 Task: Look for space in Cobija, Bolivia from 5th June, 2023 to 16th June, 2023 for 2 adults in price range Rs.14000 to Rs.18000. Place can be entire place with 1  bedroom having 1 bed and 1 bathroom. Property type can be house, flat, guest house, hotel. Amenities needed are: wifi. Booking option can be shelf check-in. Required host language is English.
Action: Mouse moved to (609, 88)
Screenshot: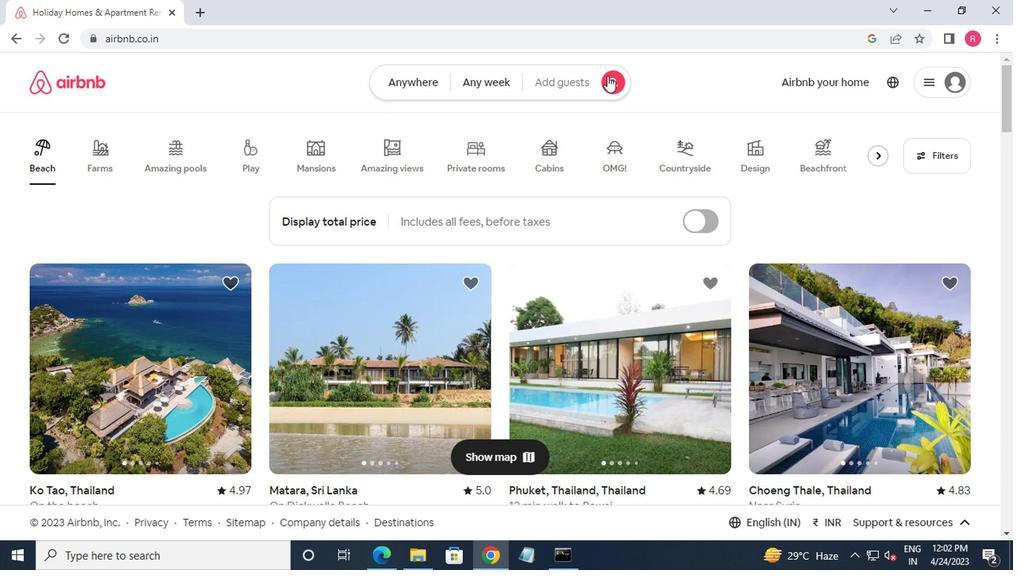 
Action: Mouse pressed left at (609, 88)
Screenshot: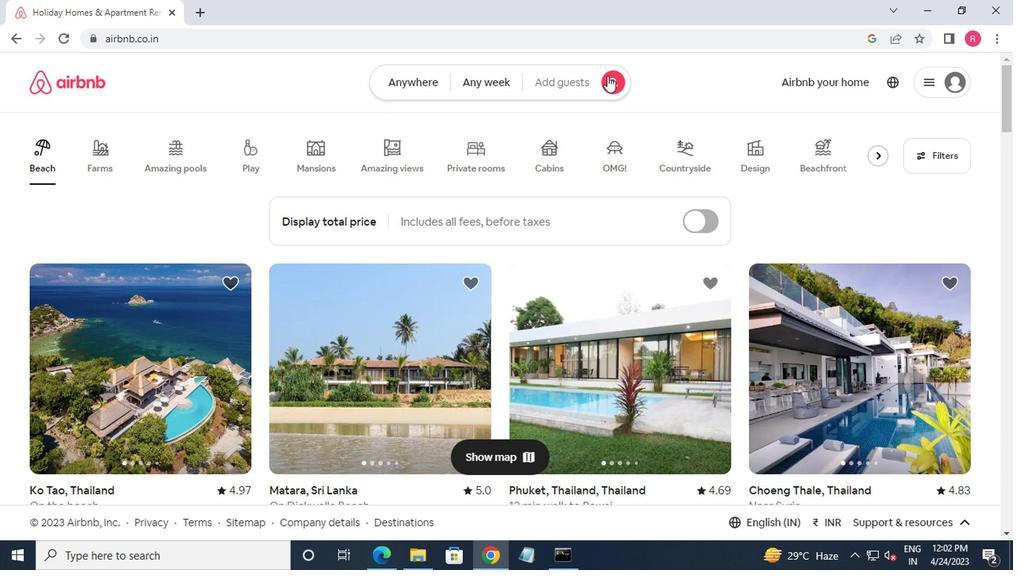 
Action: Mouse moved to (317, 145)
Screenshot: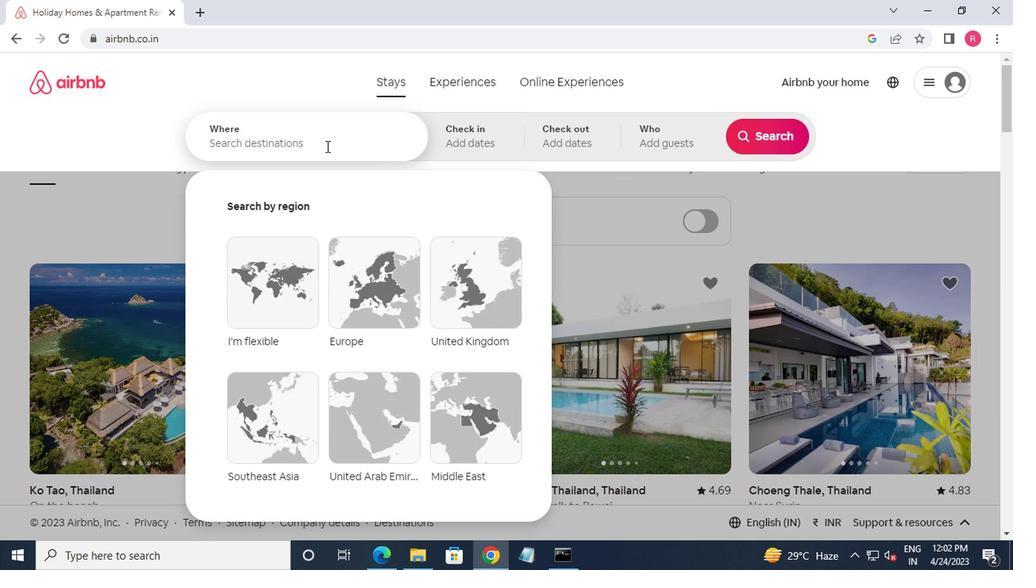 
Action: Mouse pressed left at (317, 145)
Screenshot: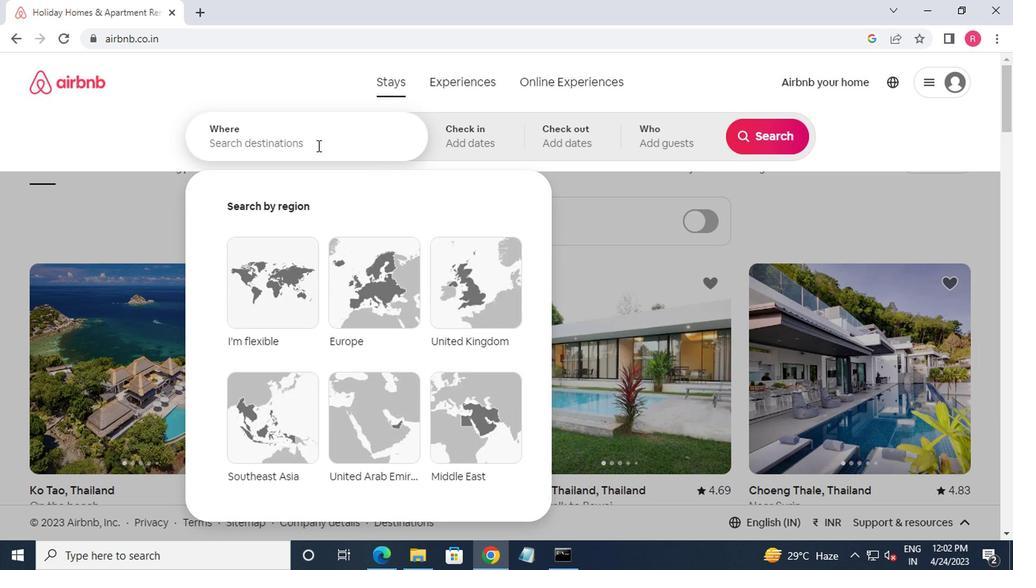 
Action: Mouse moved to (241, 195)
Screenshot: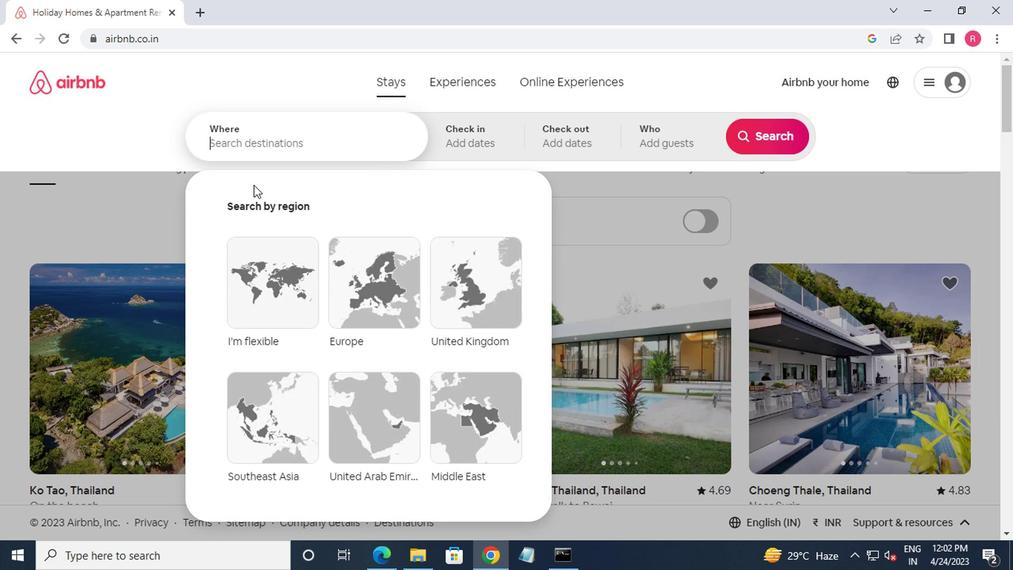 
Action: Key pressed cobija
Screenshot: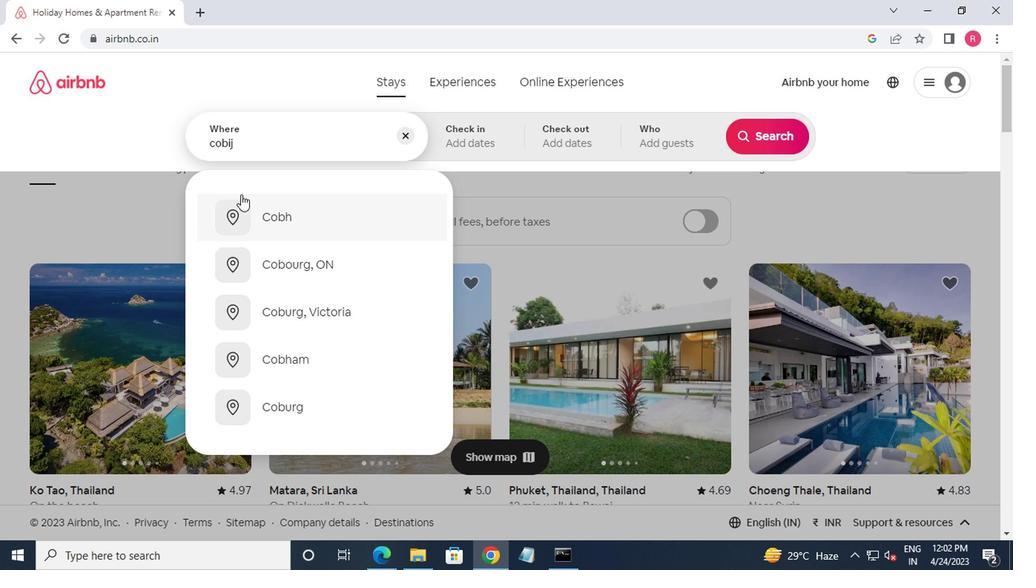 
Action: Mouse moved to (287, 215)
Screenshot: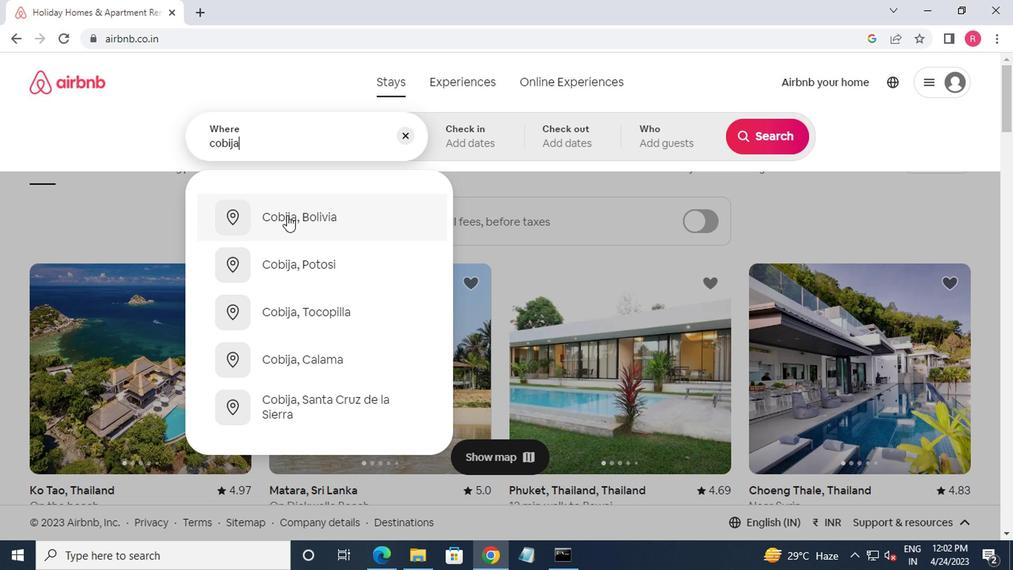 
Action: Mouse pressed left at (287, 215)
Screenshot: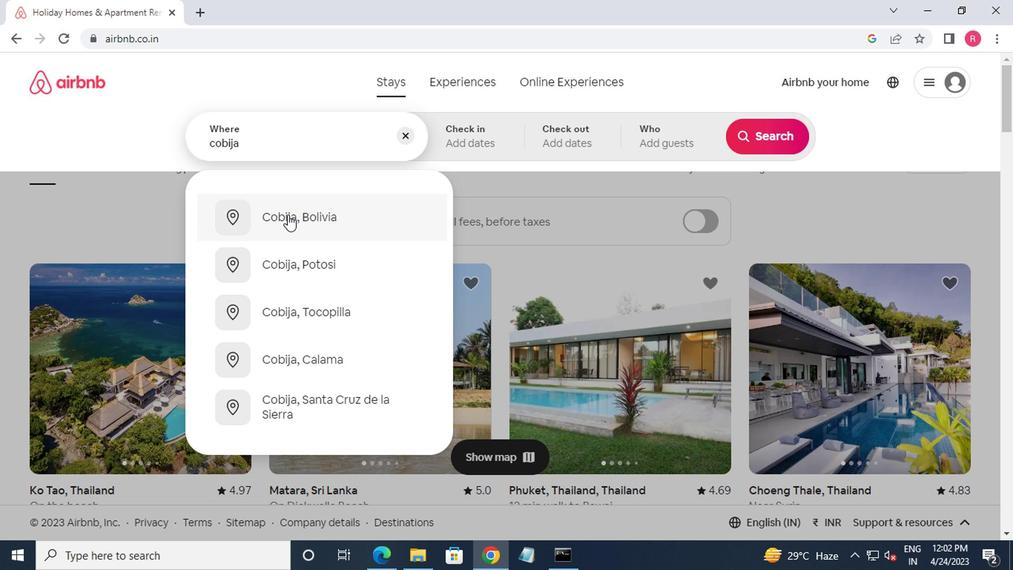 
Action: Mouse moved to (758, 255)
Screenshot: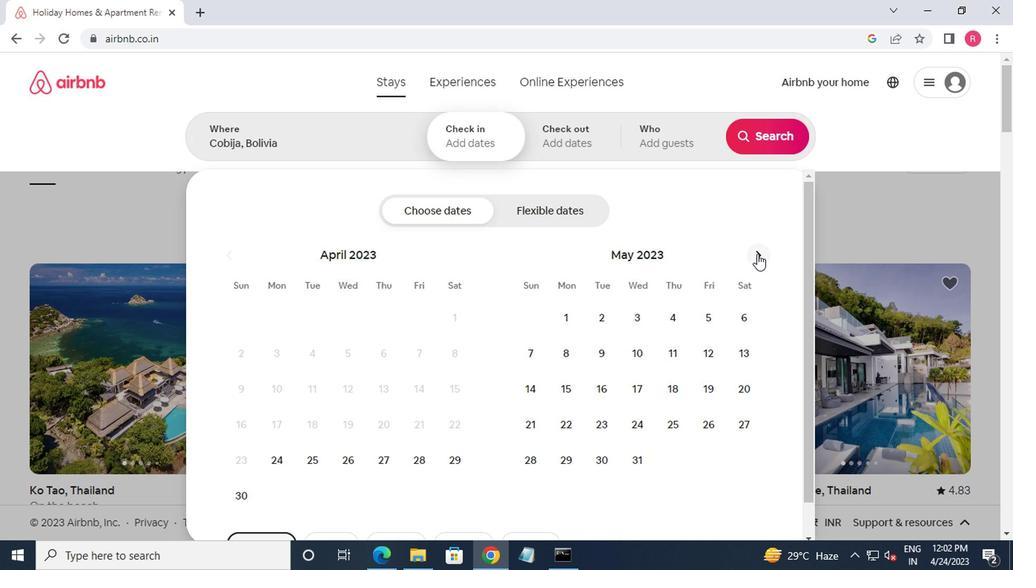 
Action: Mouse pressed left at (758, 255)
Screenshot: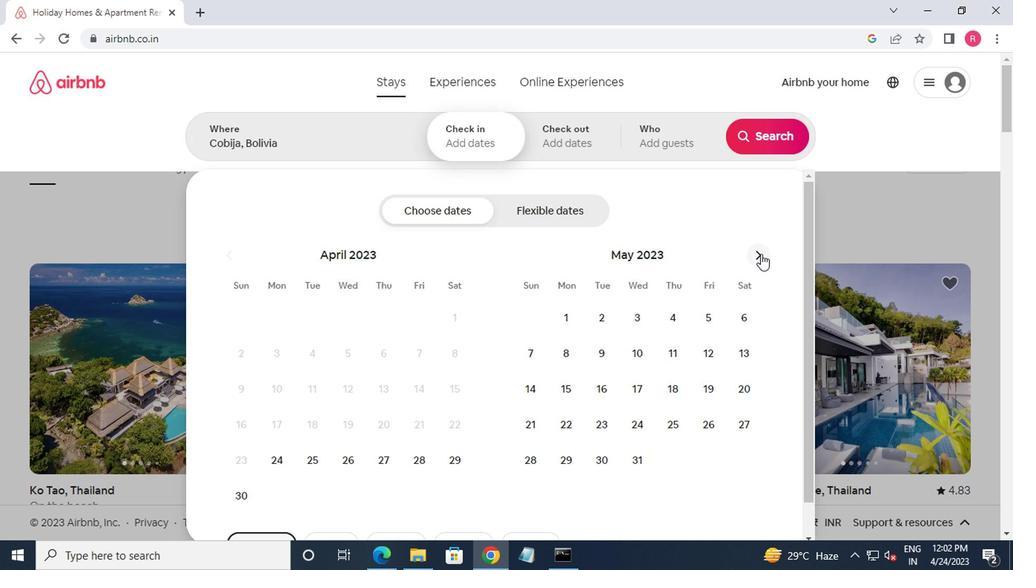 
Action: Mouse moved to (571, 369)
Screenshot: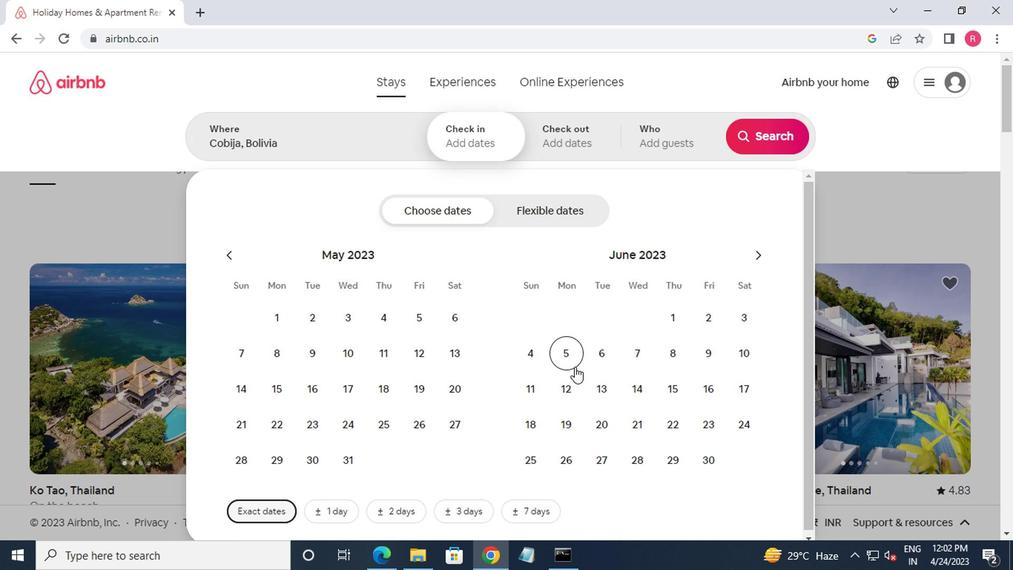 
Action: Mouse pressed left at (571, 369)
Screenshot: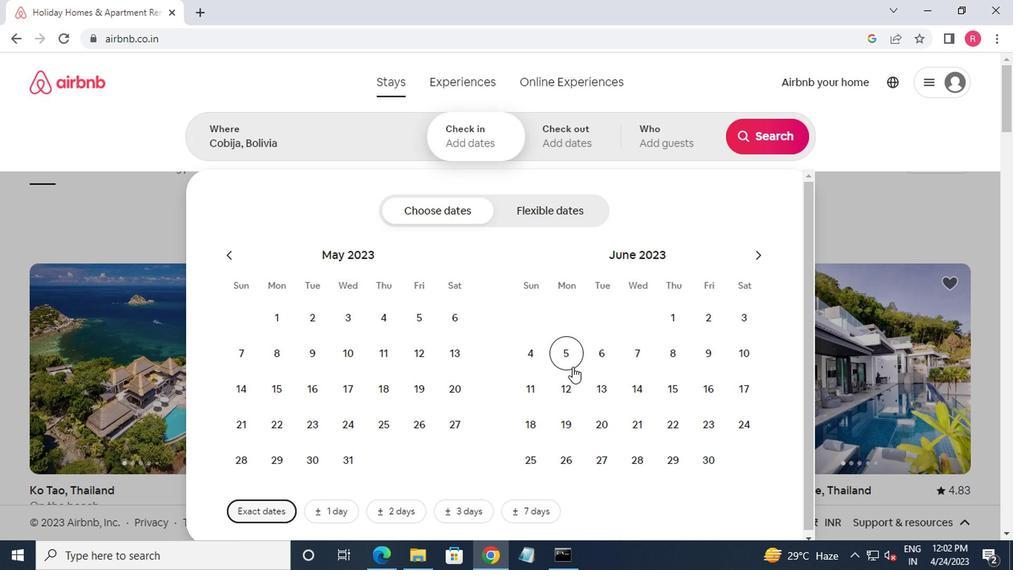 
Action: Mouse moved to (696, 389)
Screenshot: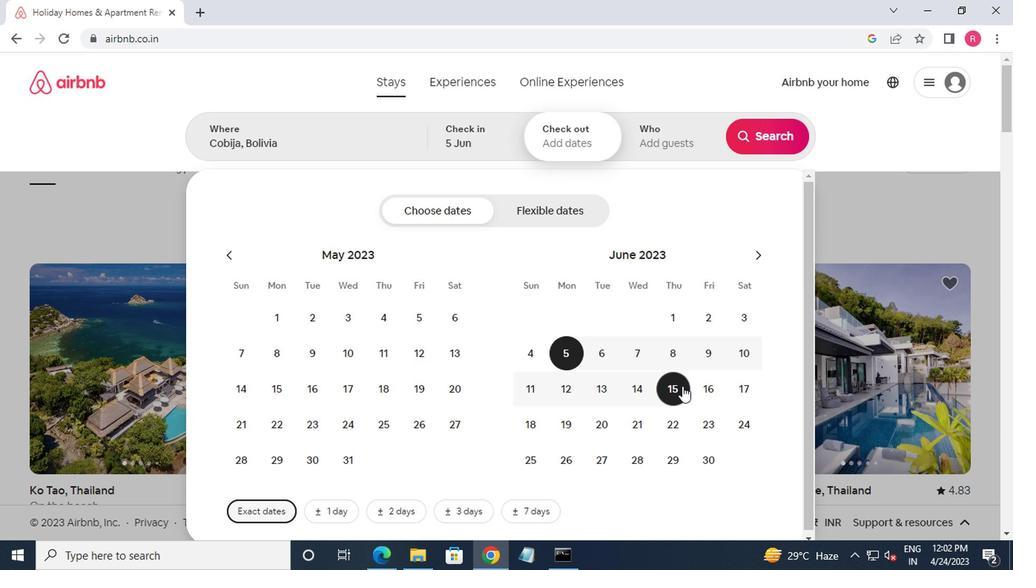 
Action: Mouse pressed left at (696, 389)
Screenshot: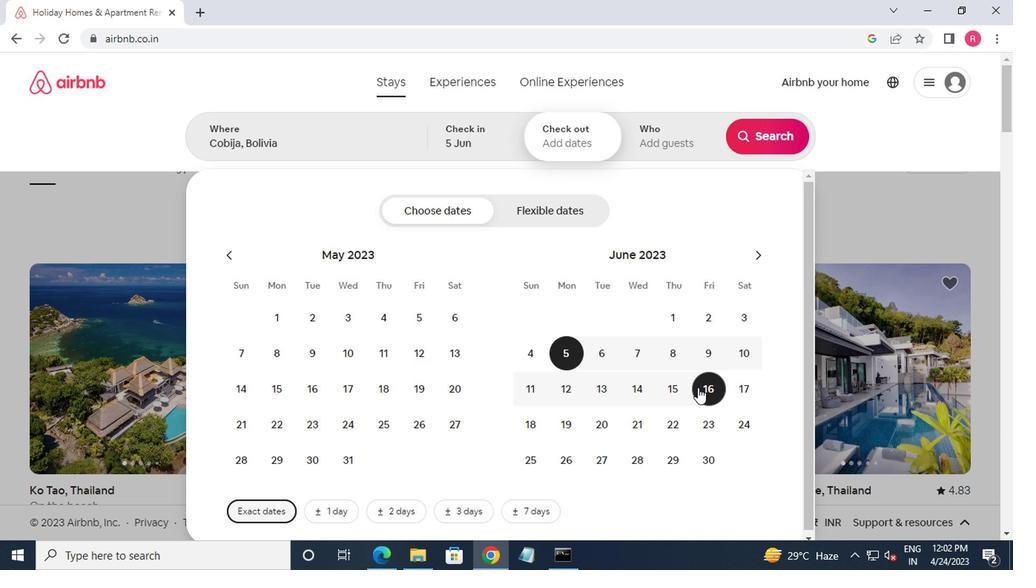 
Action: Mouse moved to (646, 149)
Screenshot: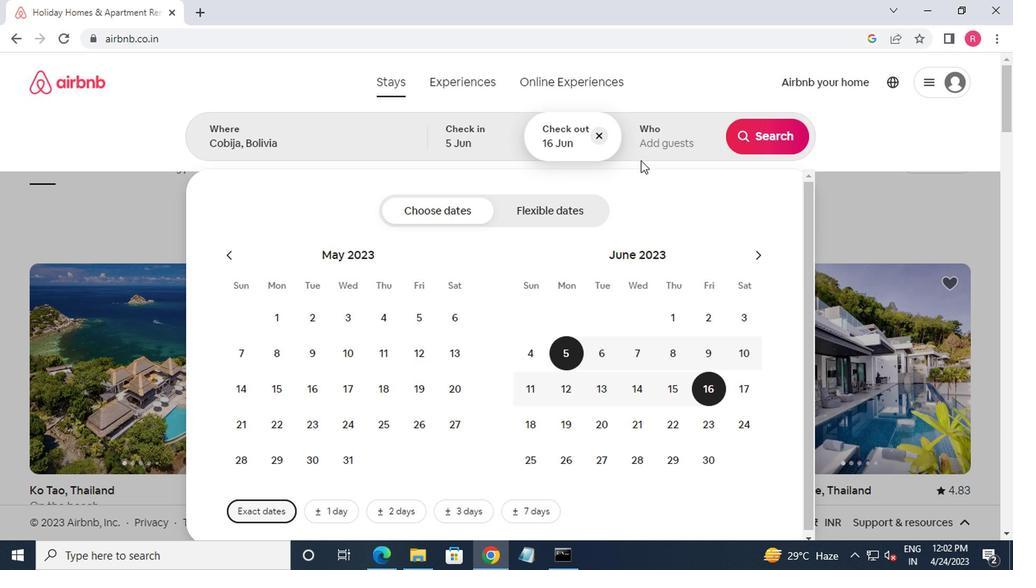 
Action: Mouse pressed left at (646, 149)
Screenshot: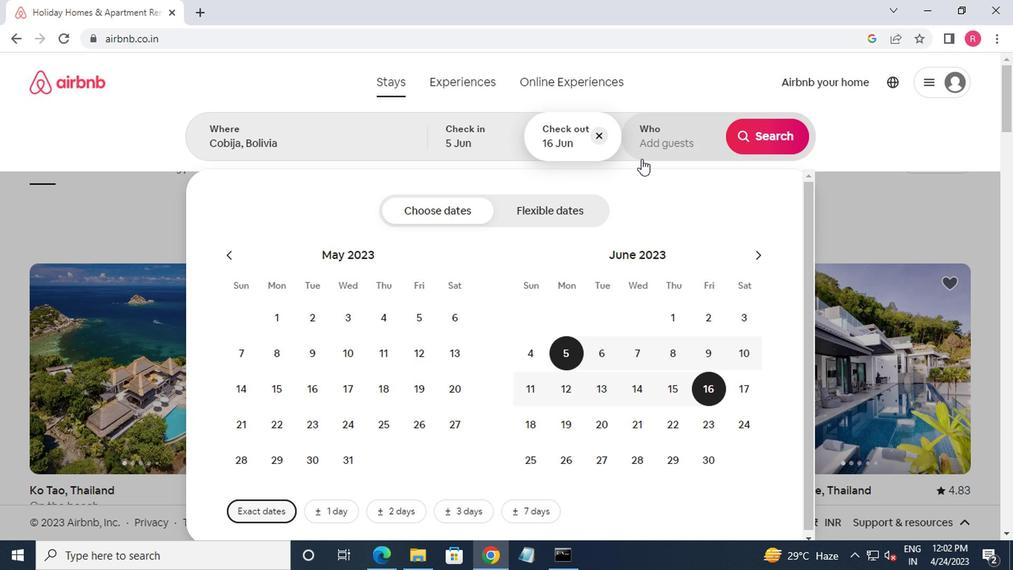 
Action: Mouse moved to (762, 227)
Screenshot: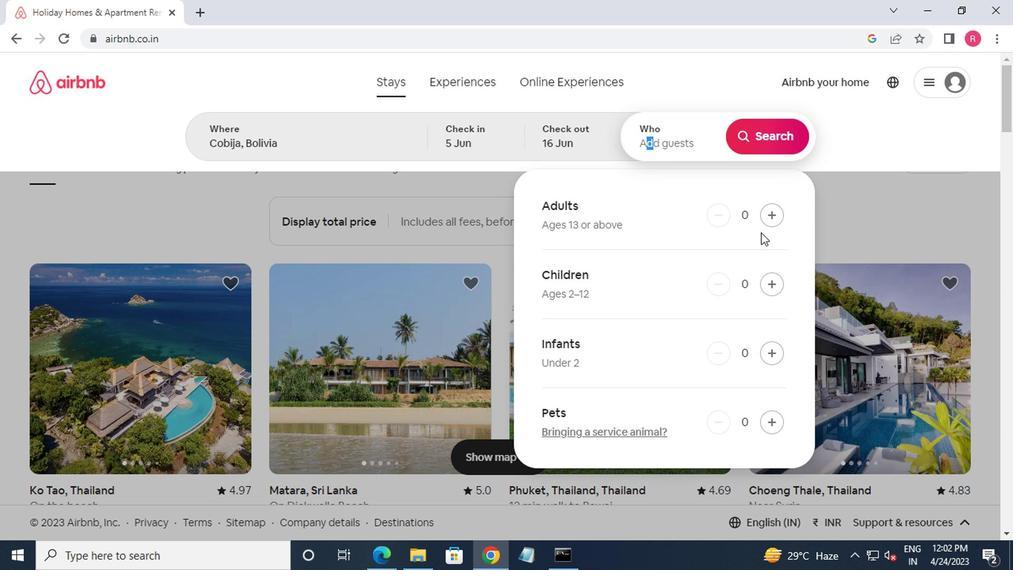 
Action: Mouse pressed left at (762, 227)
Screenshot: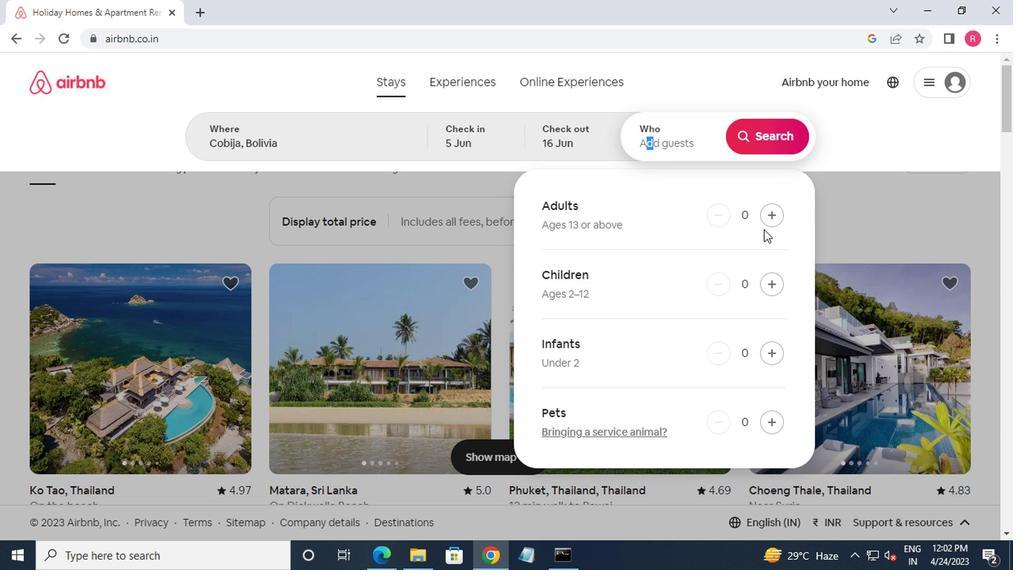 
Action: Mouse moved to (763, 222)
Screenshot: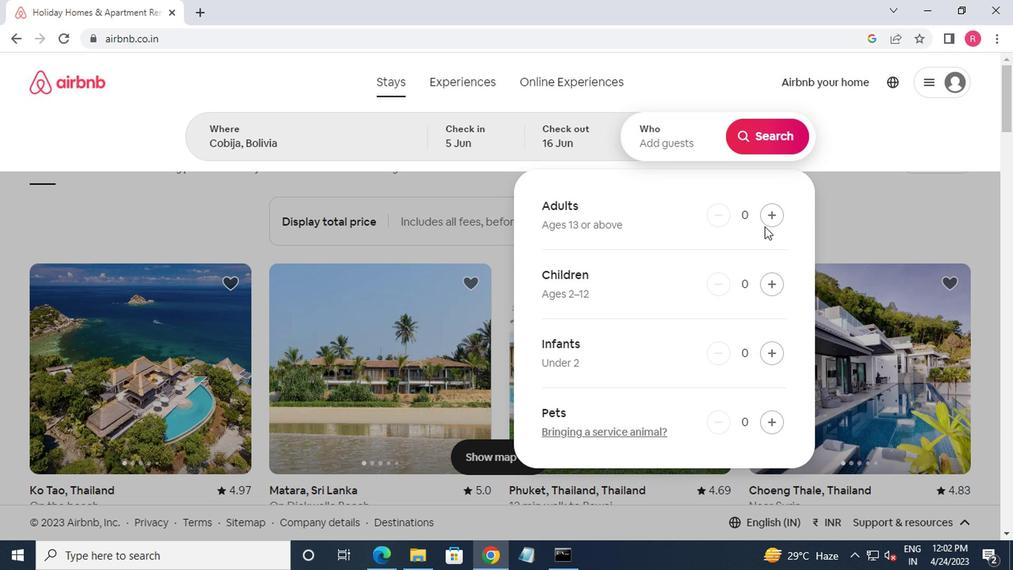 
Action: Mouse pressed left at (763, 222)
Screenshot: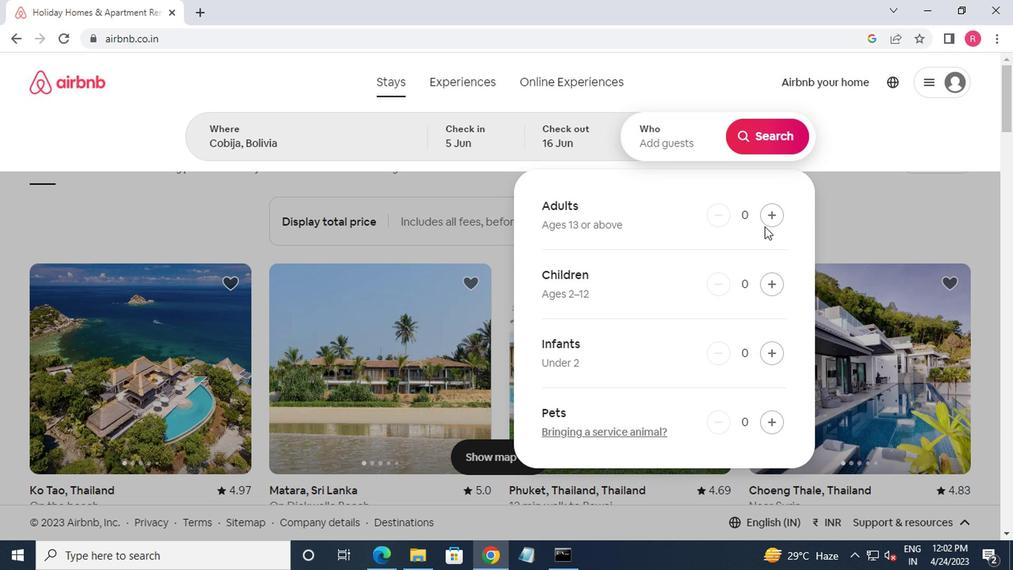 
Action: Mouse pressed left at (763, 222)
Screenshot: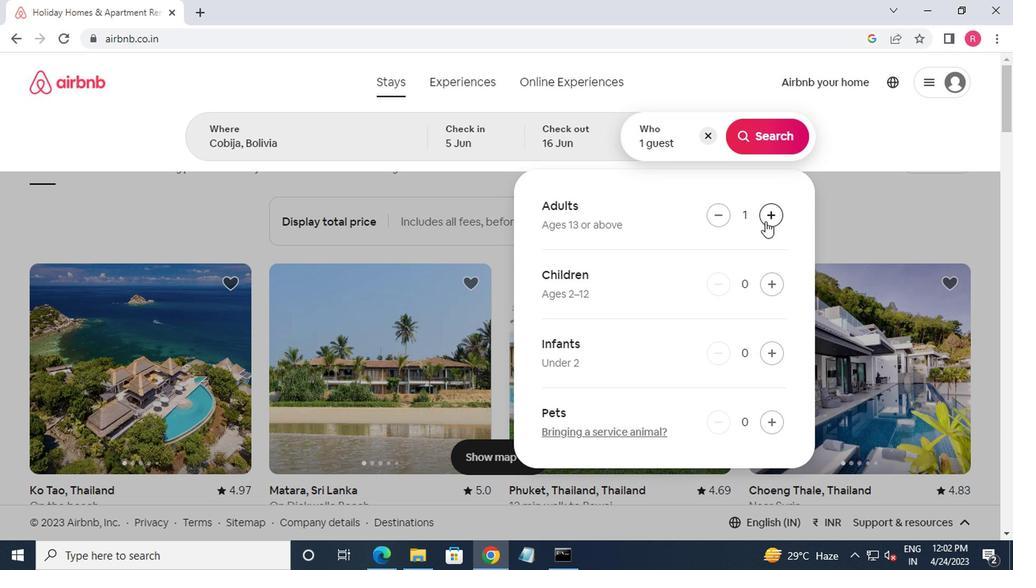 
Action: Mouse moved to (760, 133)
Screenshot: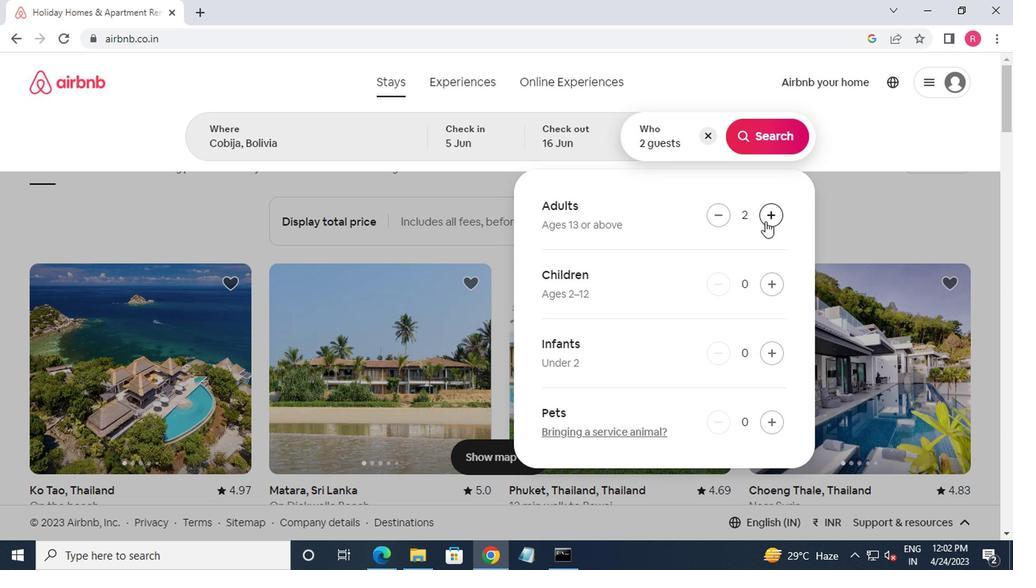 
Action: Mouse pressed left at (760, 133)
Screenshot: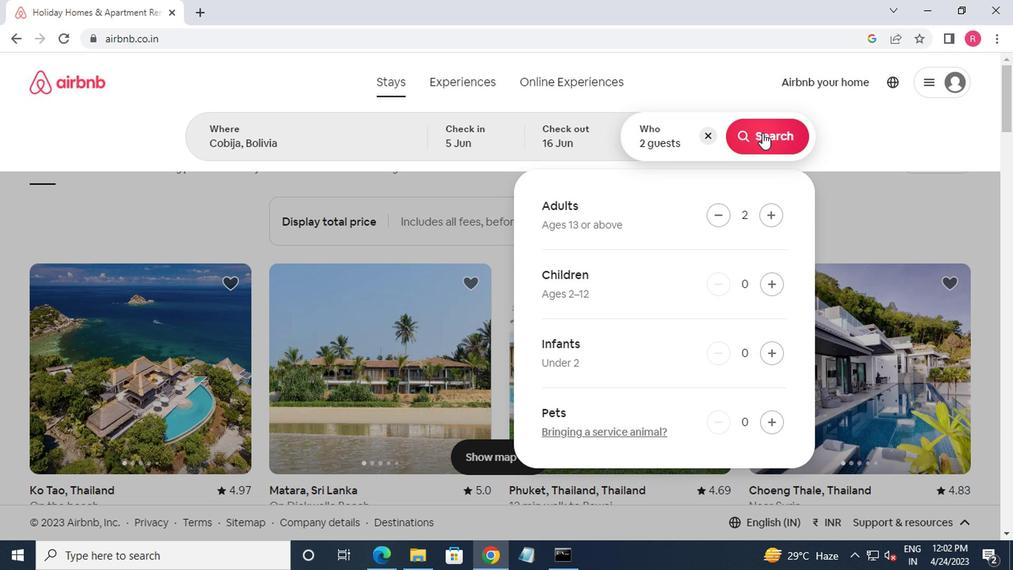 
Action: Mouse moved to (962, 142)
Screenshot: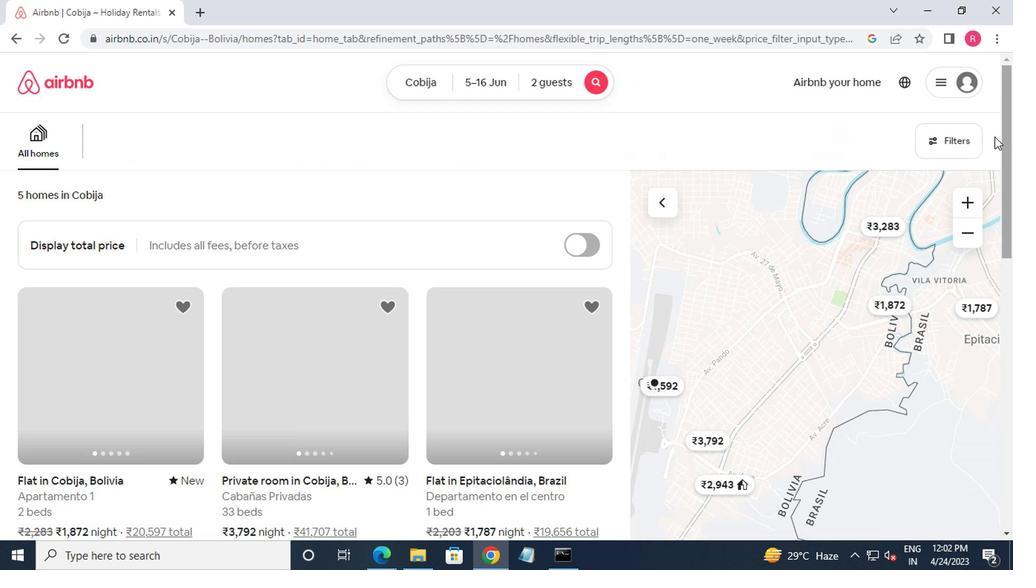 
Action: Mouse pressed left at (962, 142)
Screenshot: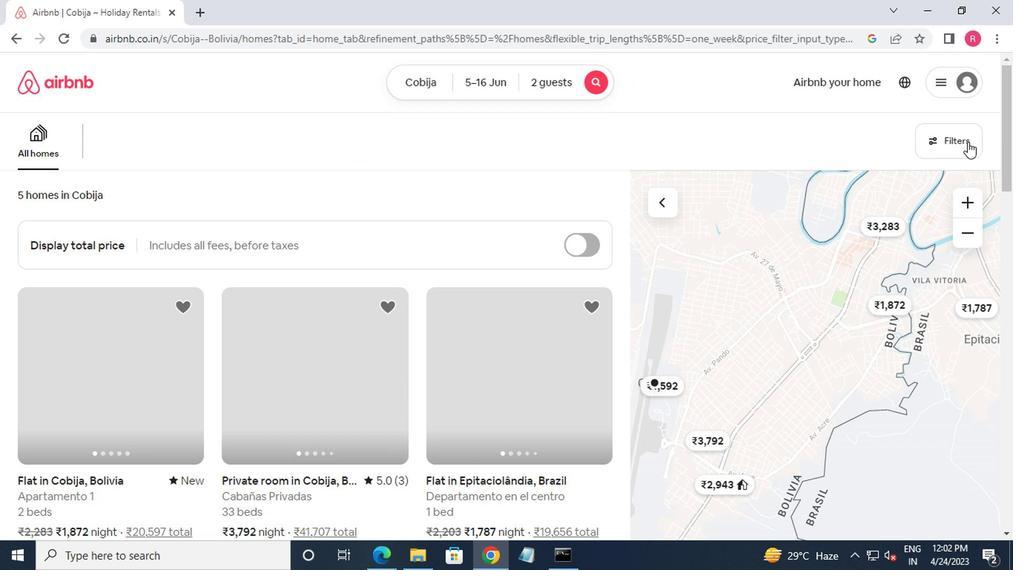 
Action: Mouse moved to (391, 339)
Screenshot: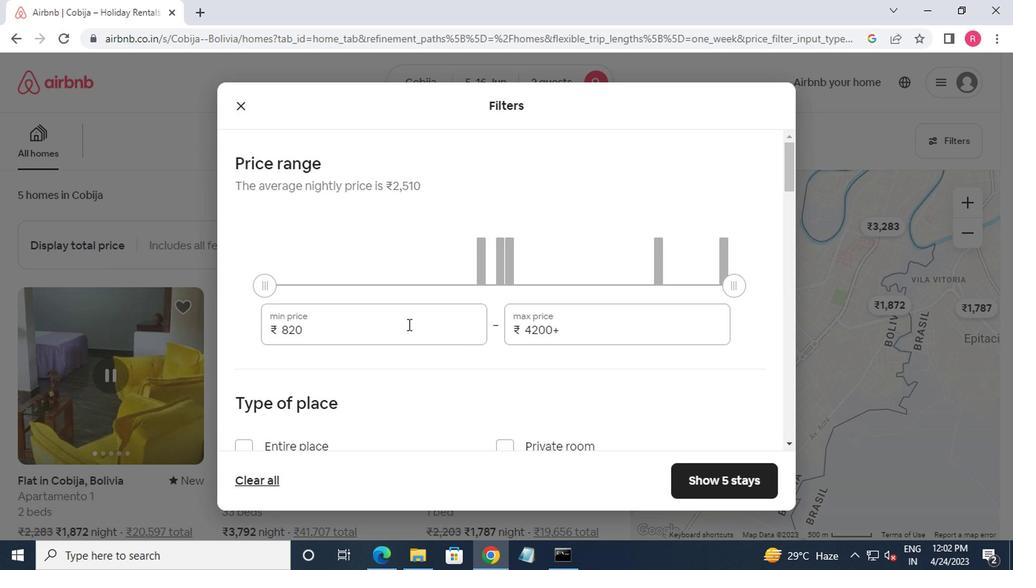 
Action: Mouse pressed left at (391, 339)
Screenshot: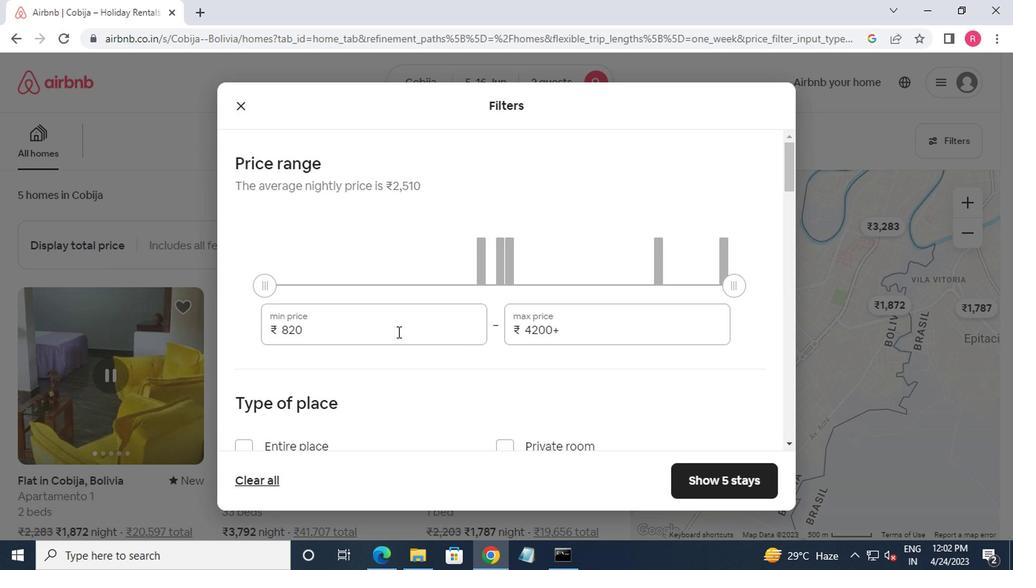 
Action: Mouse moved to (386, 340)
Screenshot: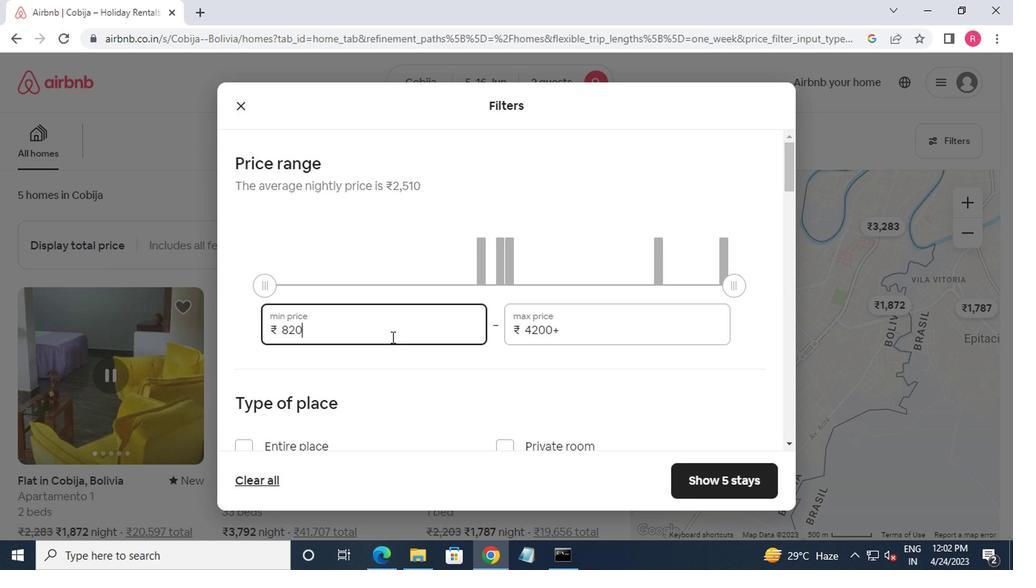 
Action: Key pressed <Key.backspace><Key.backspace><Key.backspace><Key.backspace><Key.backspace><Key.backspace>14000<Key.tab>18000
Screenshot: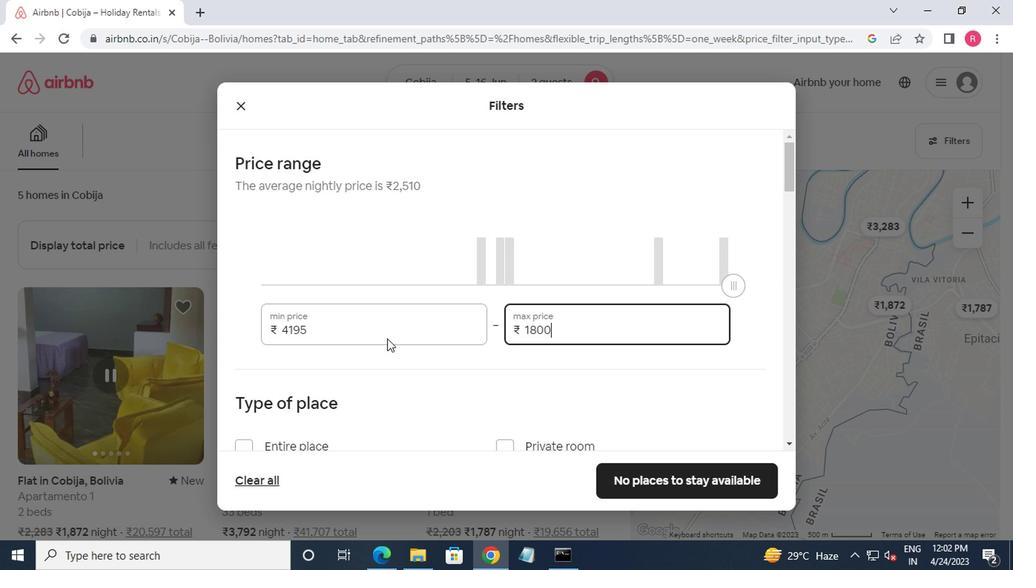 
Action: Mouse moved to (385, 398)
Screenshot: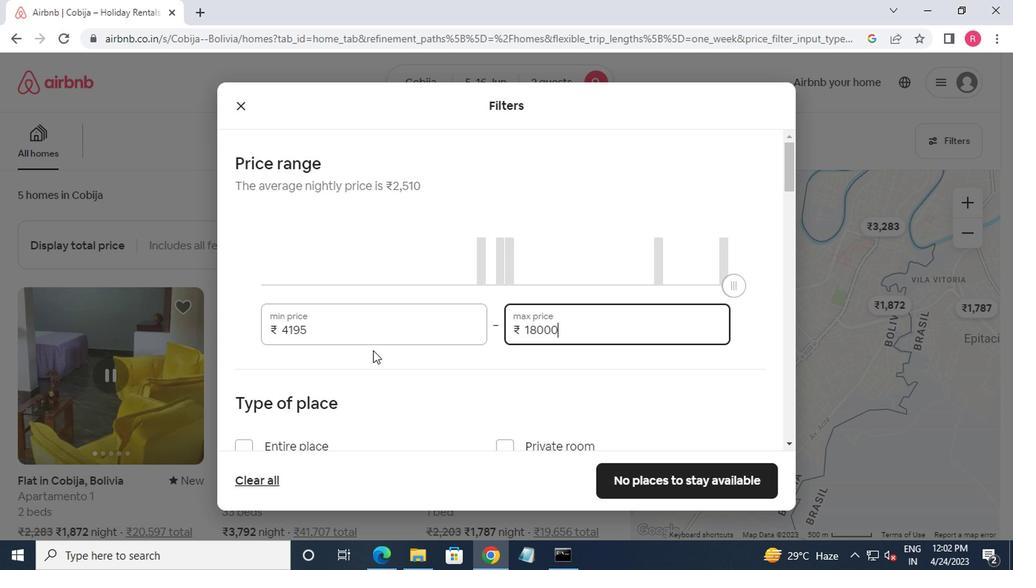 
Action: Mouse scrolled (385, 398) with delta (0, 0)
Screenshot: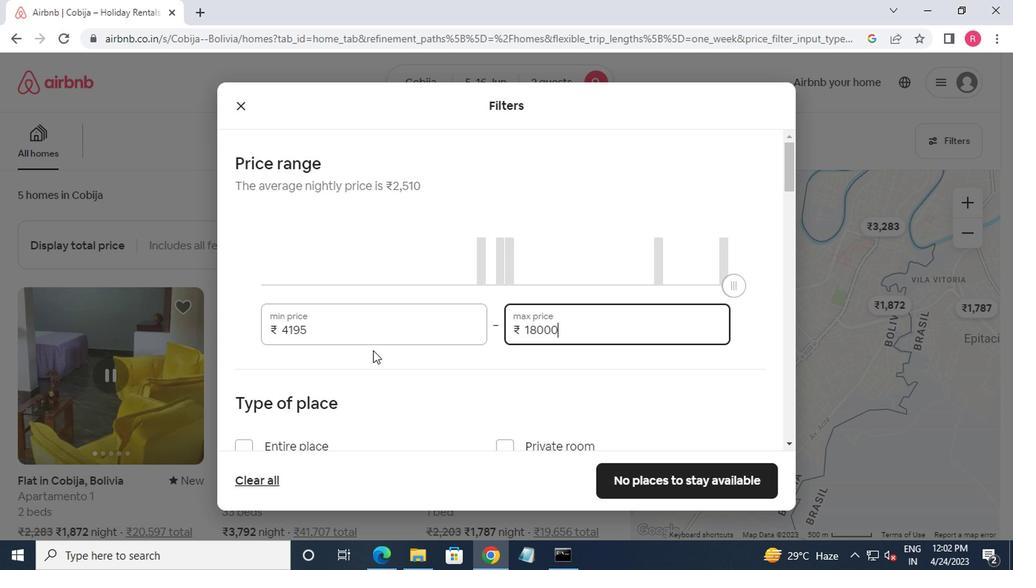 
Action: Mouse moved to (385, 409)
Screenshot: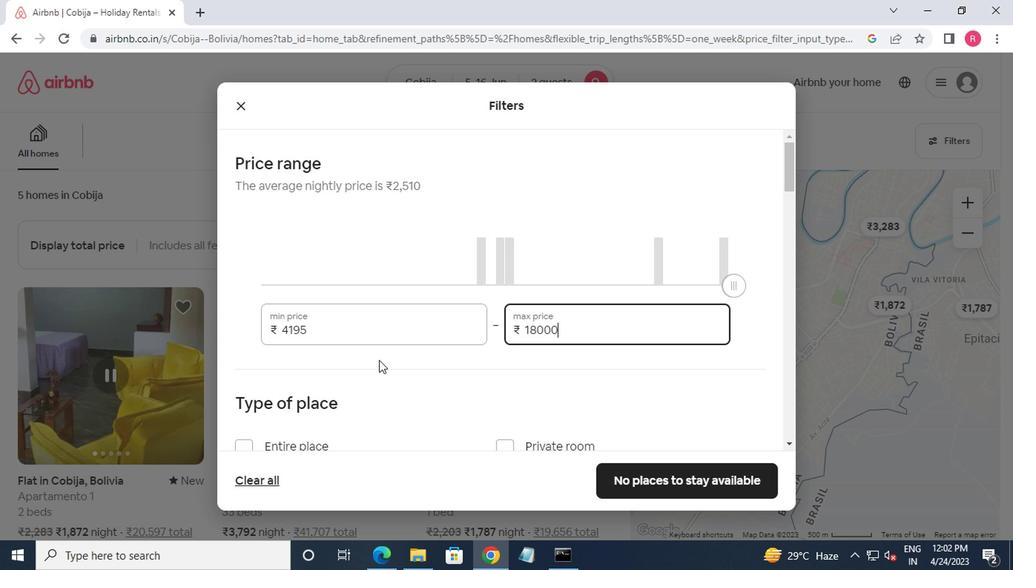
Action: Mouse scrolled (385, 408) with delta (0, 0)
Screenshot: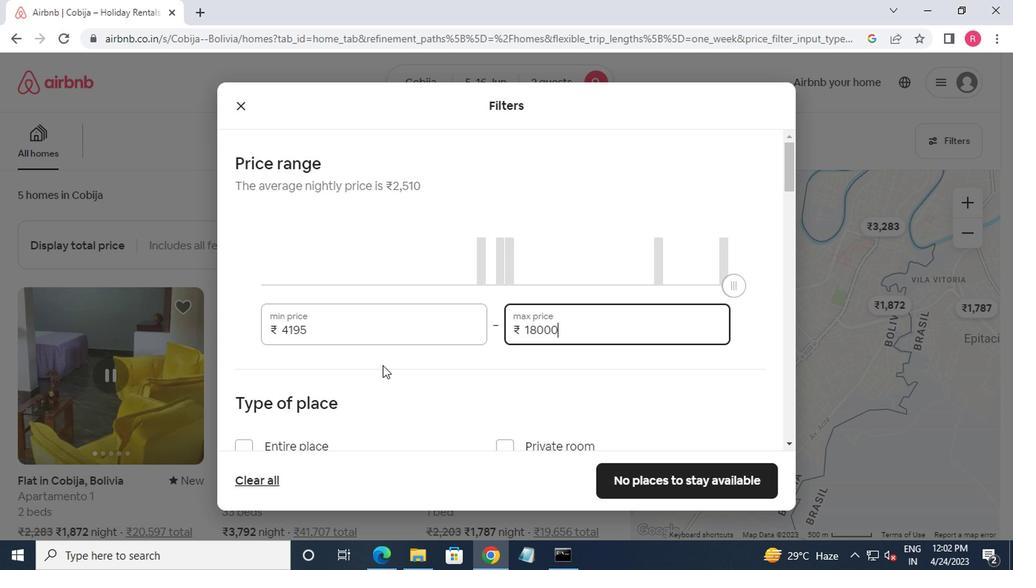 
Action: Mouse moved to (384, 412)
Screenshot: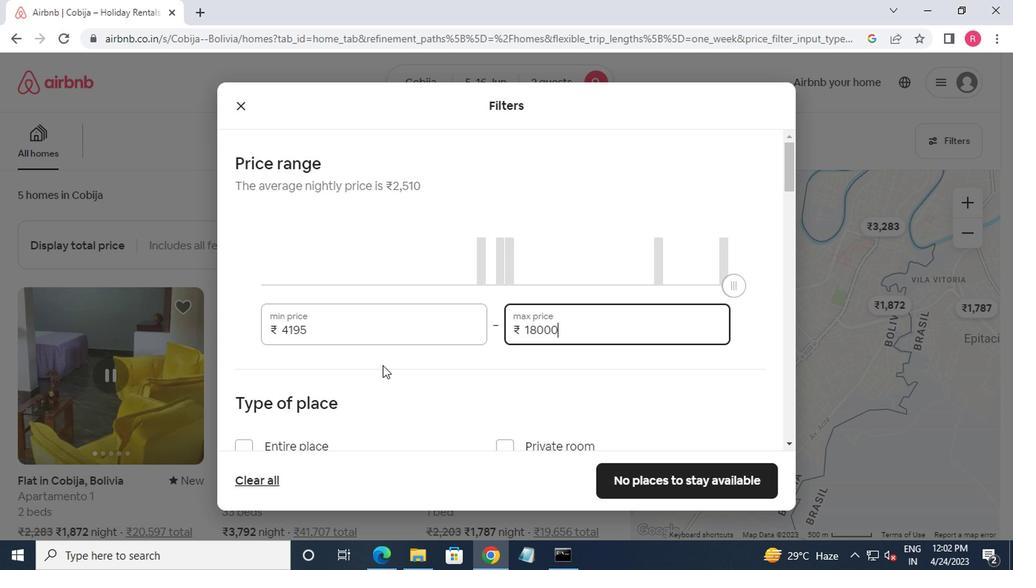 
Action: Mouse scrolled (384, 411) with delta (0, -1)
Screenshot: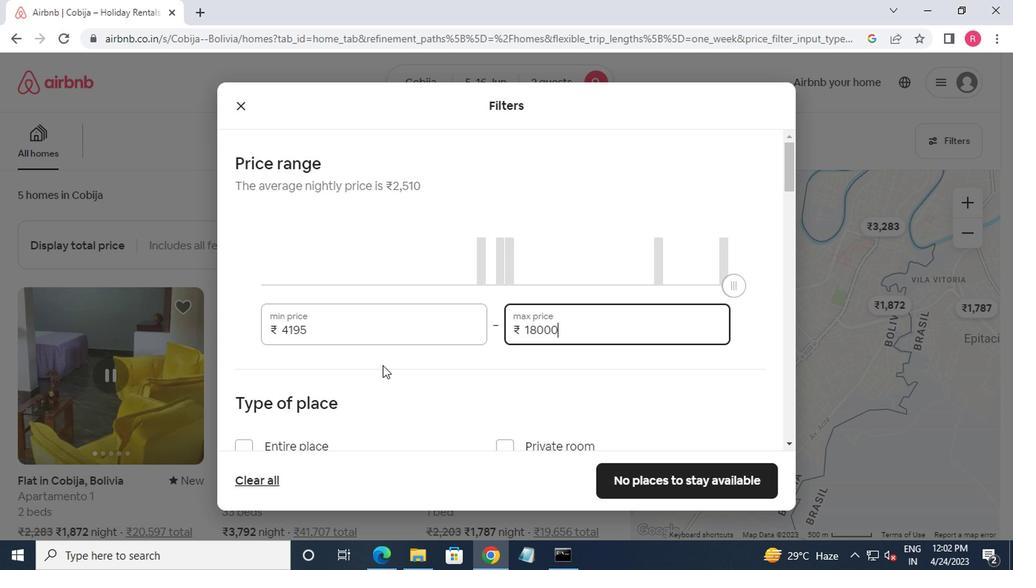 
Action: Mouse moved to (247, 228)
Screenshot: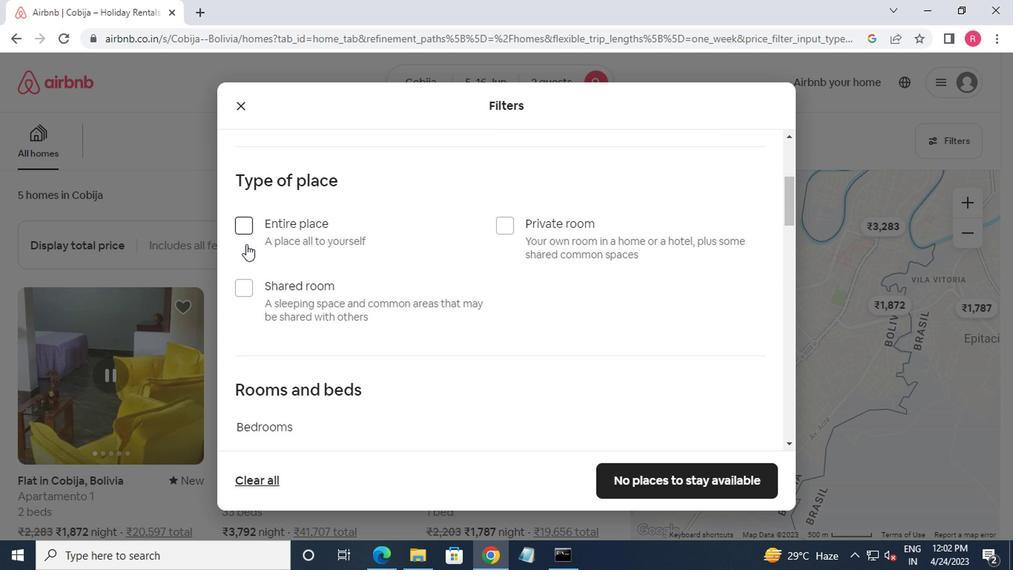 
Action: Mouse pressed left at (247, 228)
Screenshot: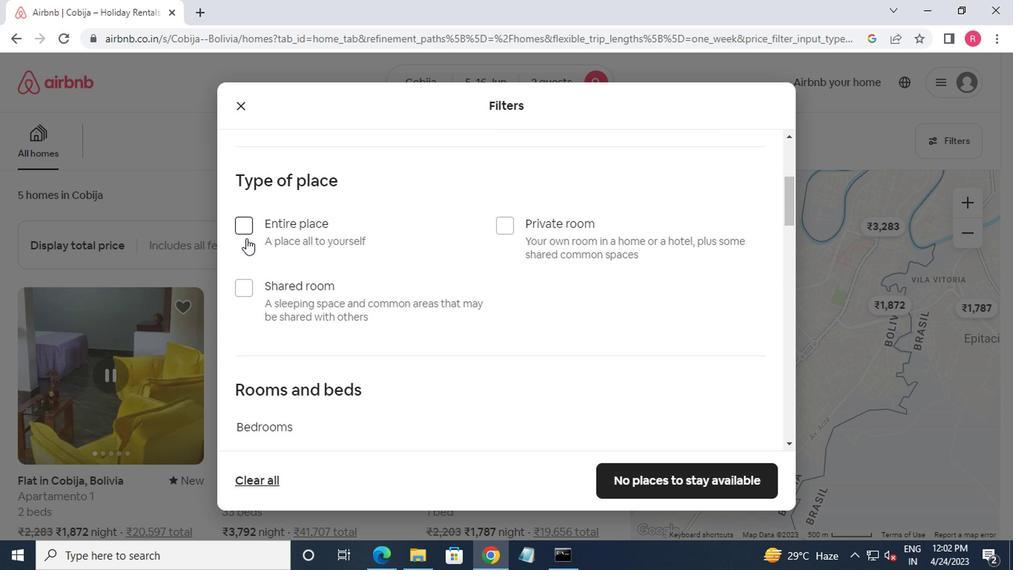 
Action: Mouse moved to (255, 240)
Screenshot: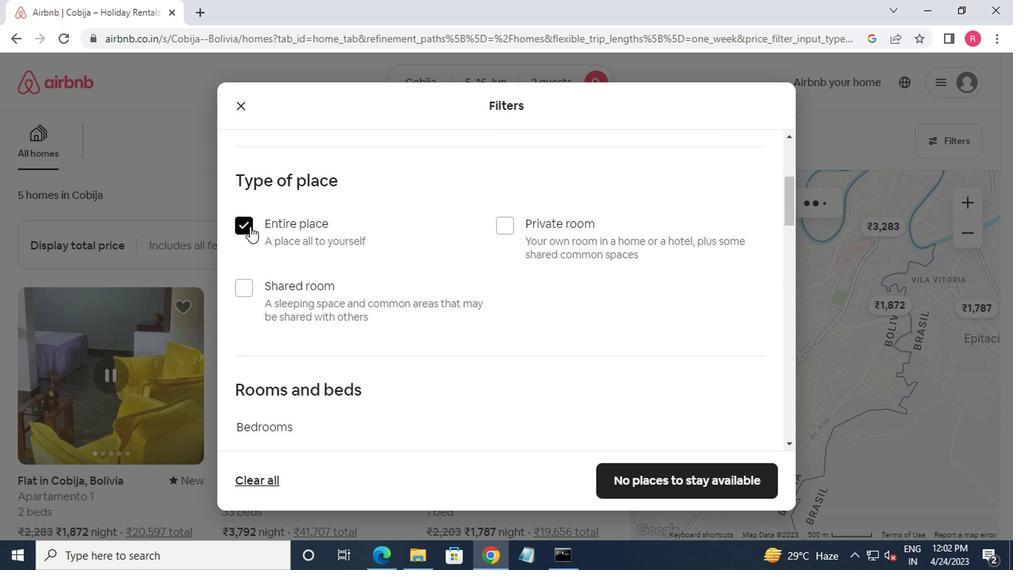 
Action: Mouse scrolled (255, 241) with delta (0, 1)
Screenshot: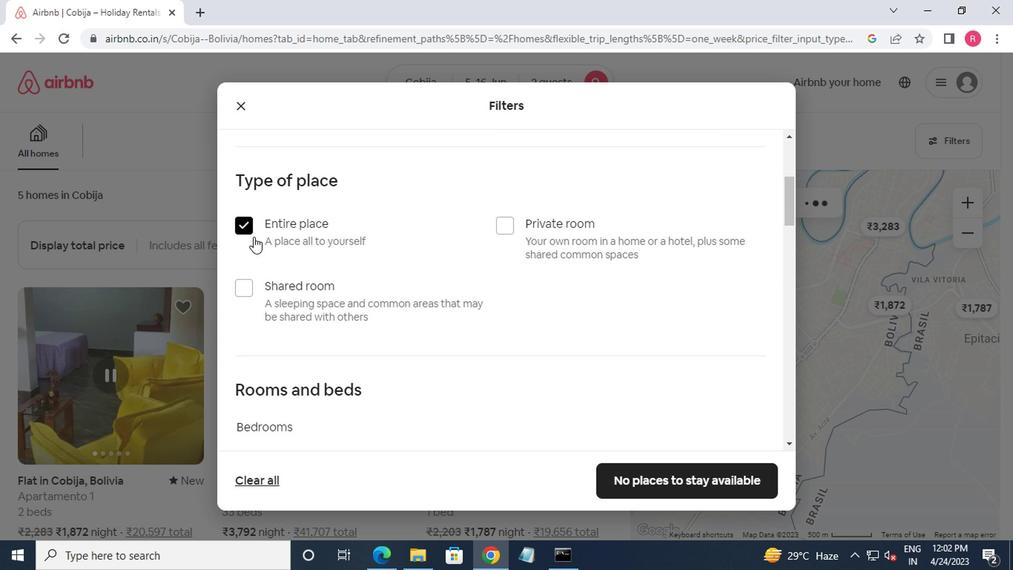 
Action: Mouse scrolled (255, 241) with delta (0, 1)
Screenshot: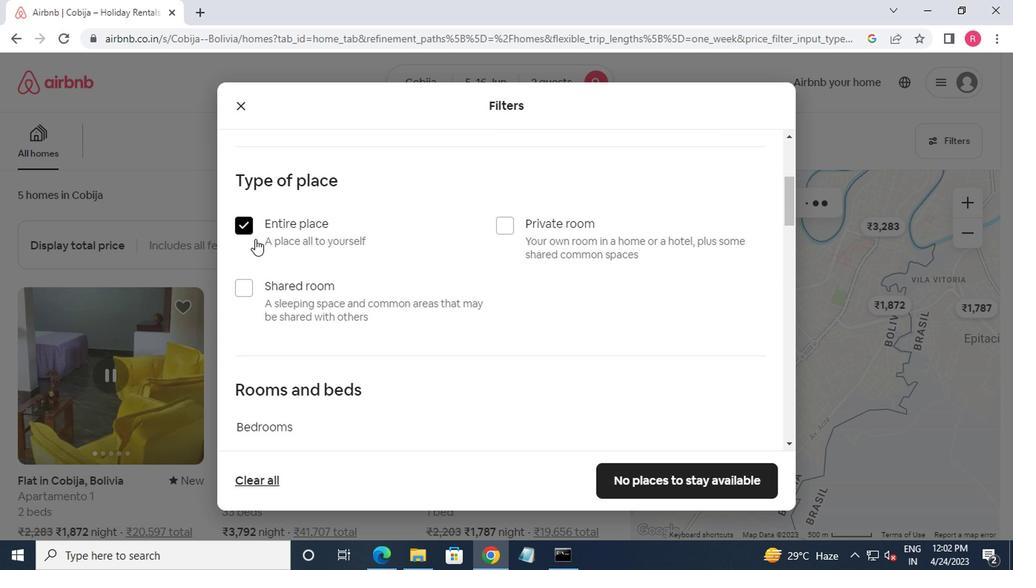 
Action: Mouse scrolled (255, 241) with delta (0, 1)
Screenshot: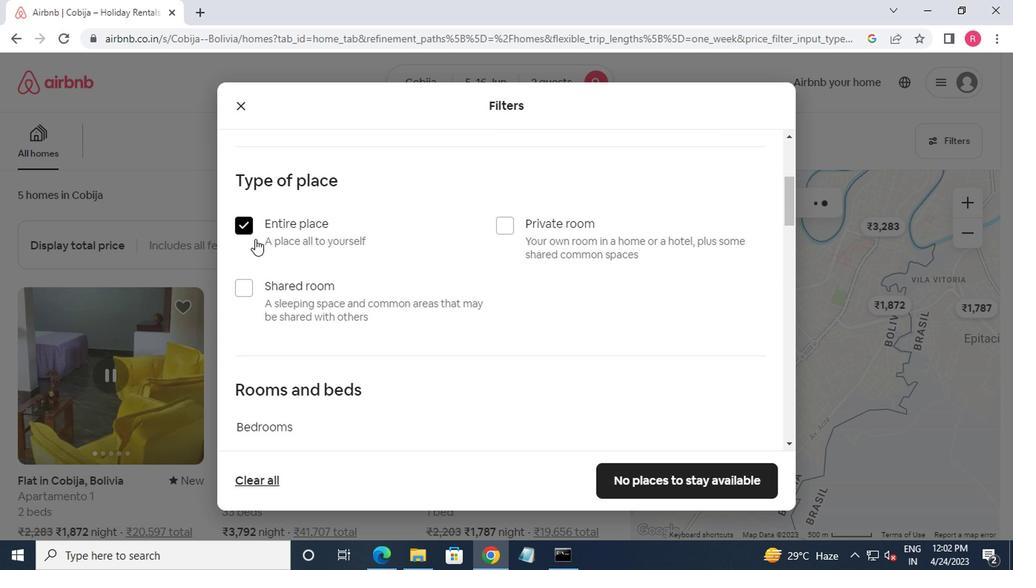 
Action: Mouse moved to (324, 336)
Screenshot: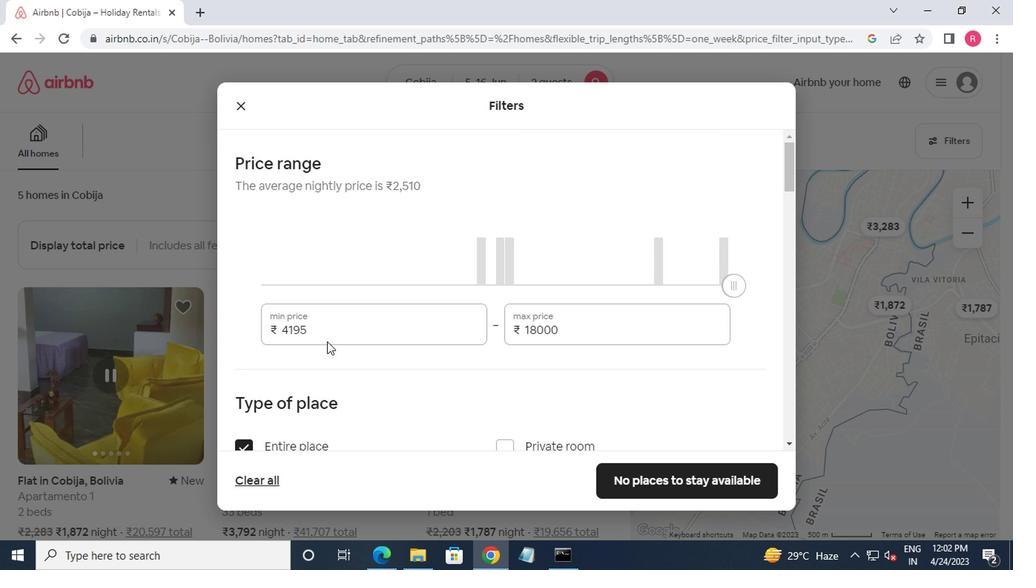 
Action: Mouse pressed left at (324, 336)
Screenshot: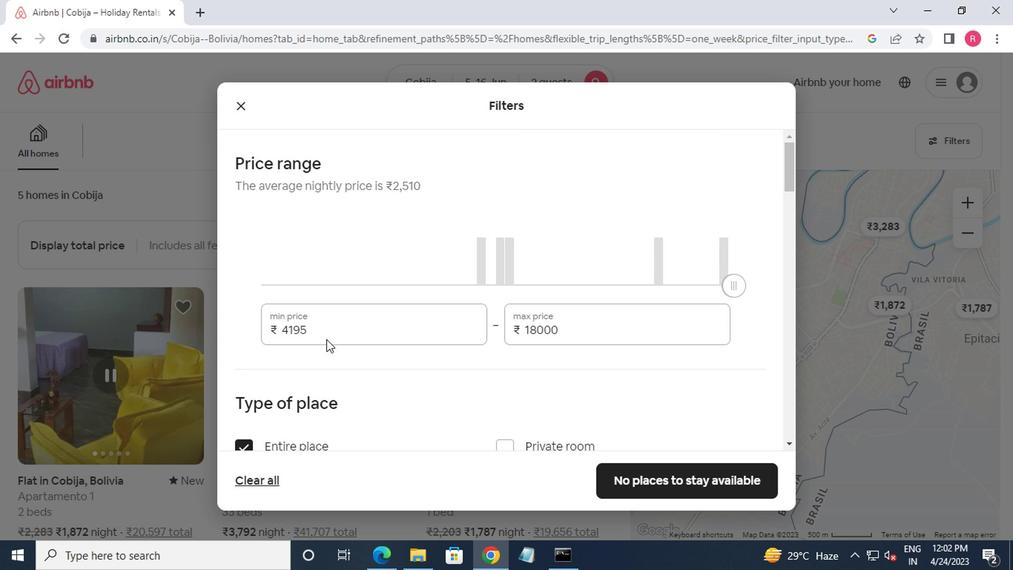 
Action: Key pressed <Key.backspace><Key.backspace><Key.backspace><Key.backspace>14000
Screenshot: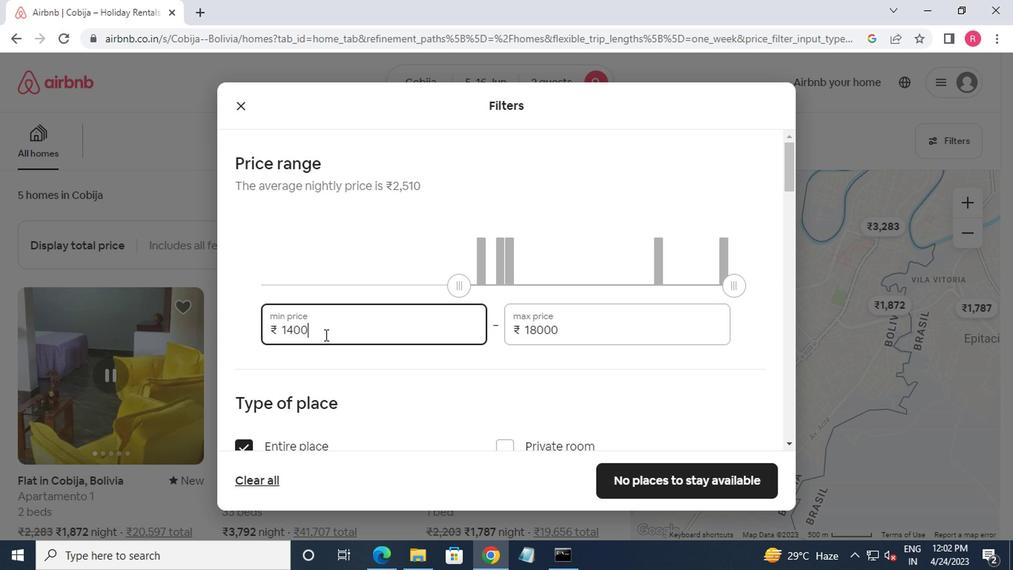 
Action: Mouse moved to (323, 338)
Screenshot: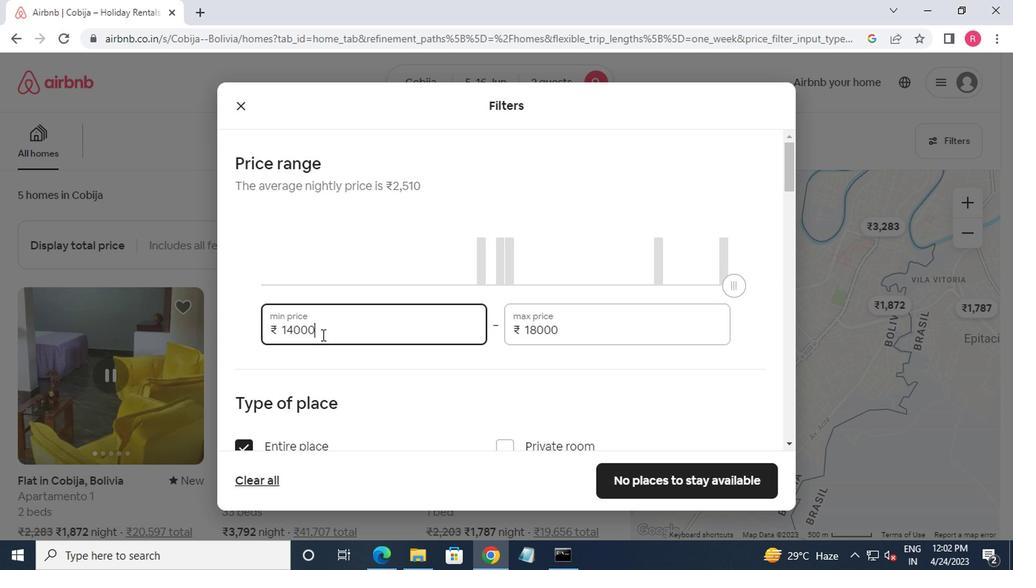 
Action: Mouse scrolled (323, 337) with delta (0, -1)
Screenshot: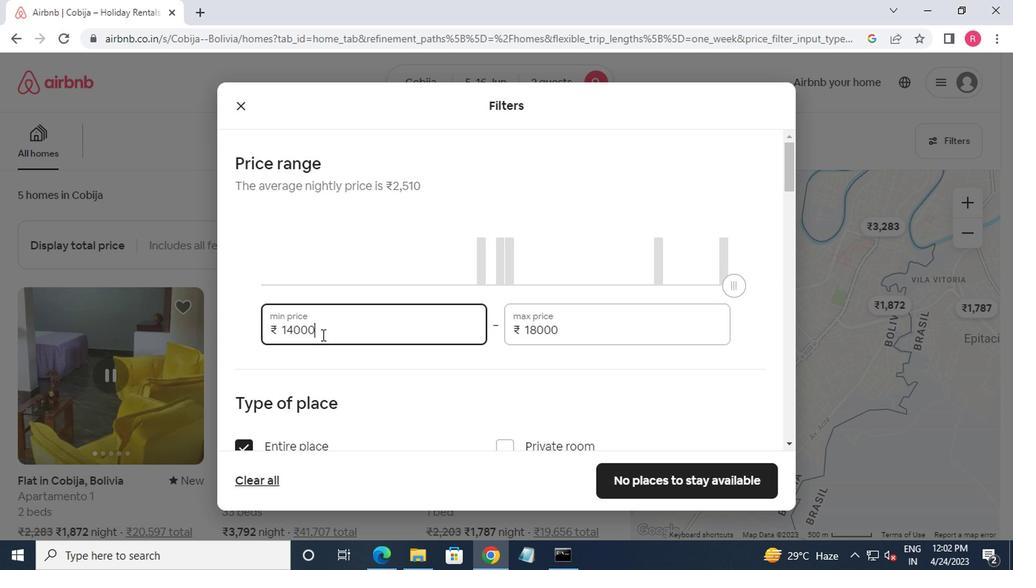 
Action: Mouse moved to (323, 349)
Screenshot: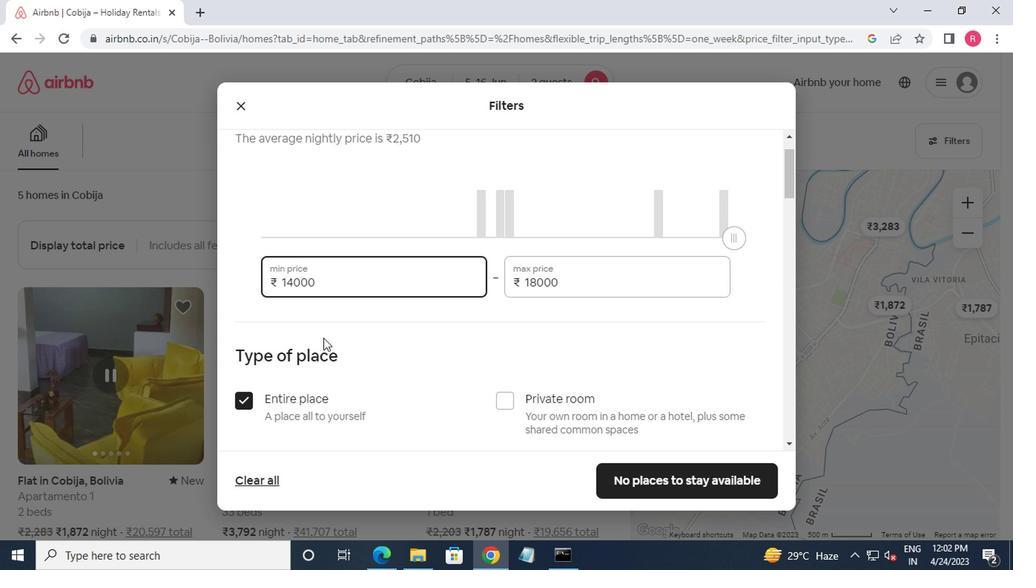 
Action: Mouse scrolled (323, 348) with delta (0, -1)
Screenshot: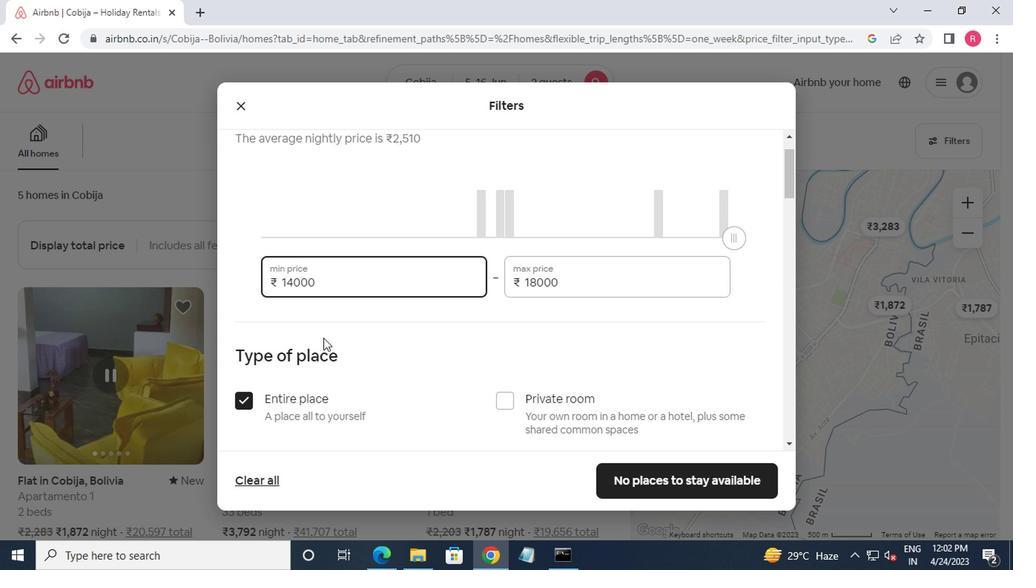 
Action: Mouse moved to (331, 355)
Screenshot: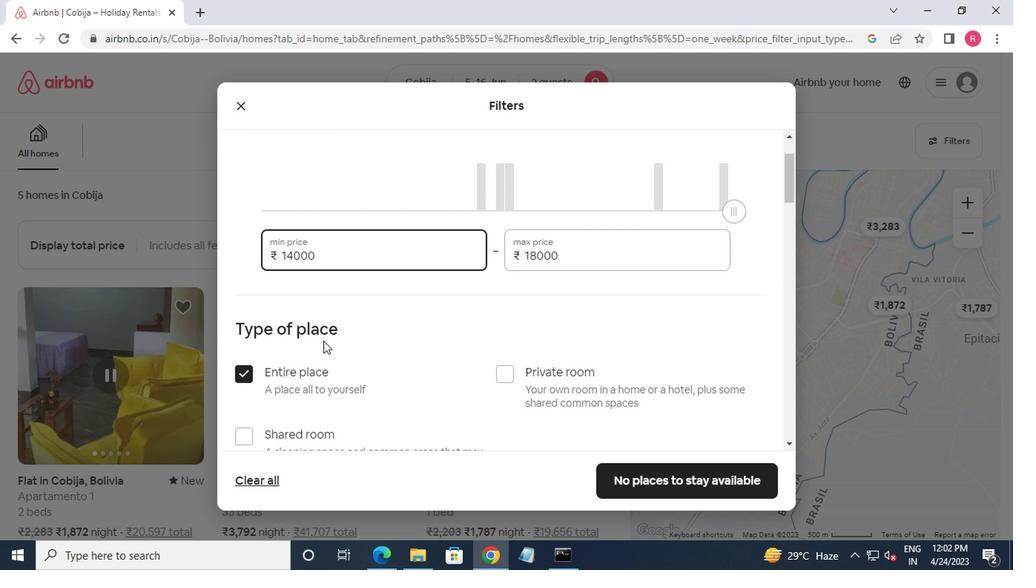 
Action: Mouse scrolled (331, 354) with delta (0, 0)
Screenshot: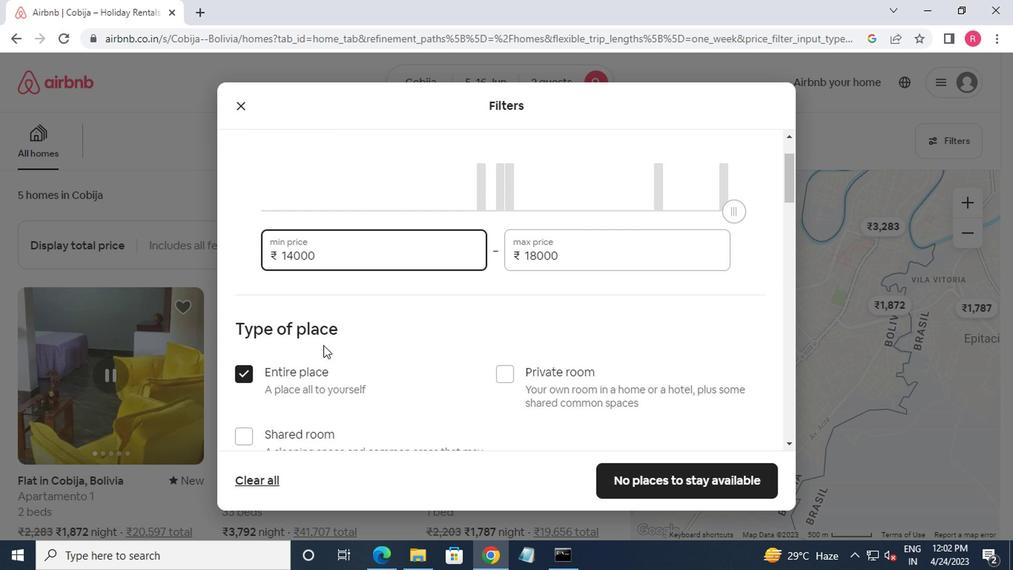 
Action: Mouse moved to (338, 357)
Screenshot: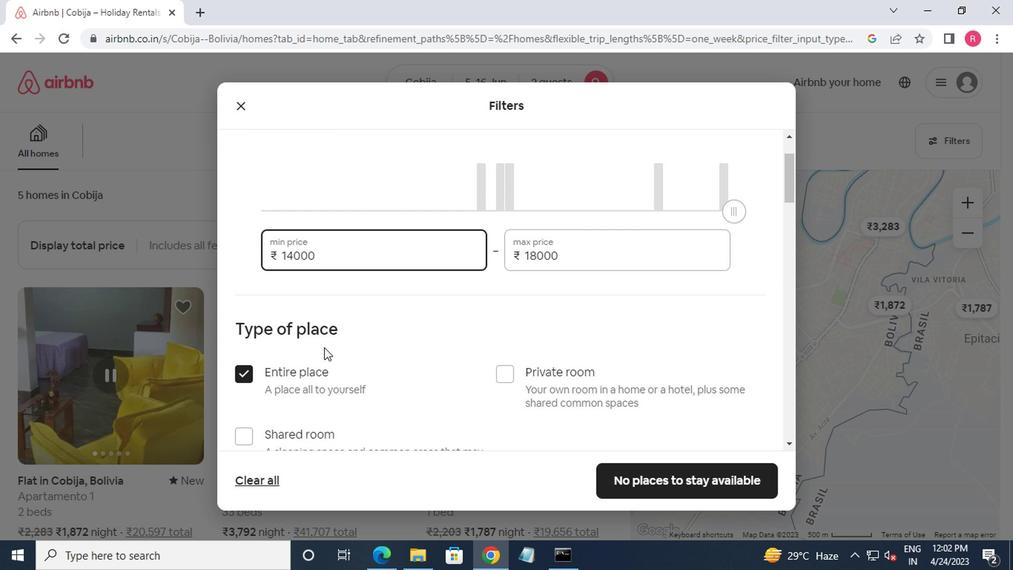 
Action: Mouse scrolled (338, 356) with delta (0, 0)
Screenshot: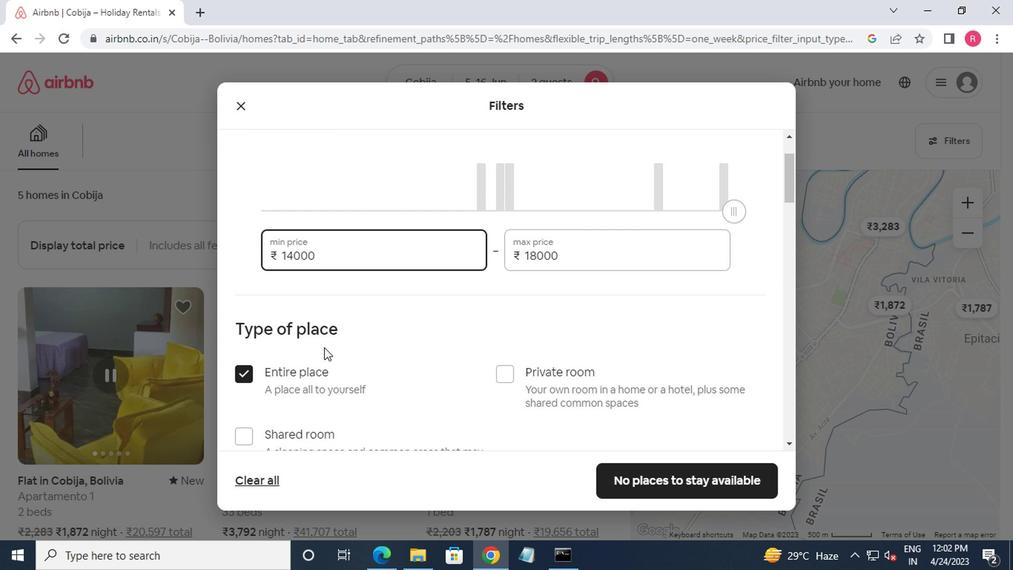 
Action: Mouse moved to (332, 400)
Screenshot: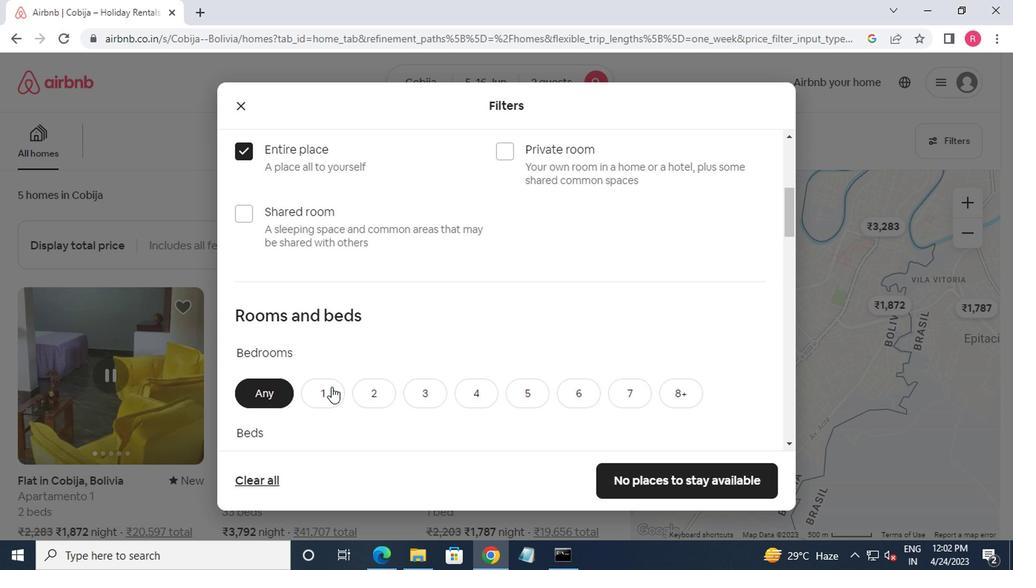 
Action: Mouse pressed left at (332, 400)
Screenshot: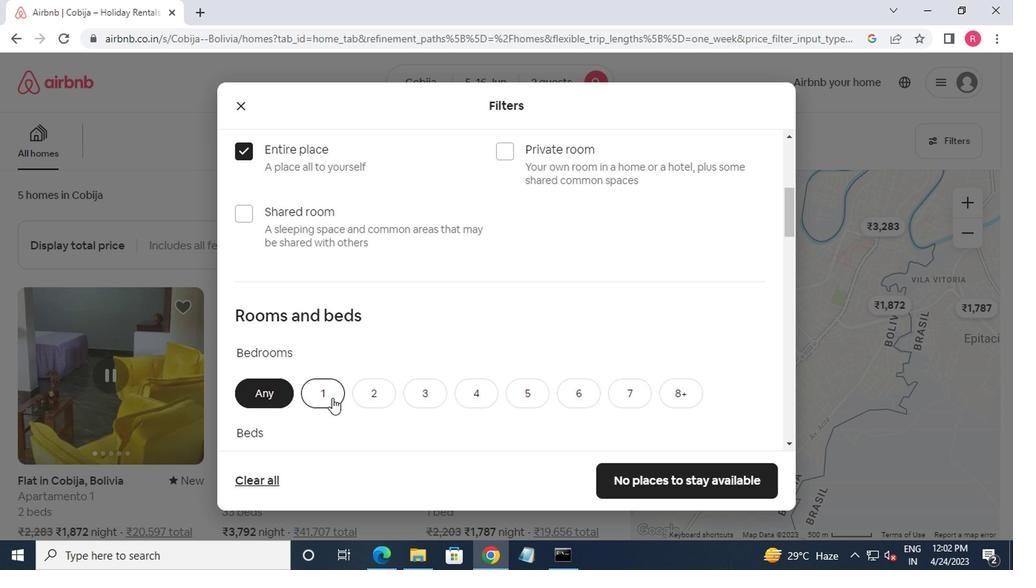 
Action: Mouse moved to (343, 401)
Screenshot: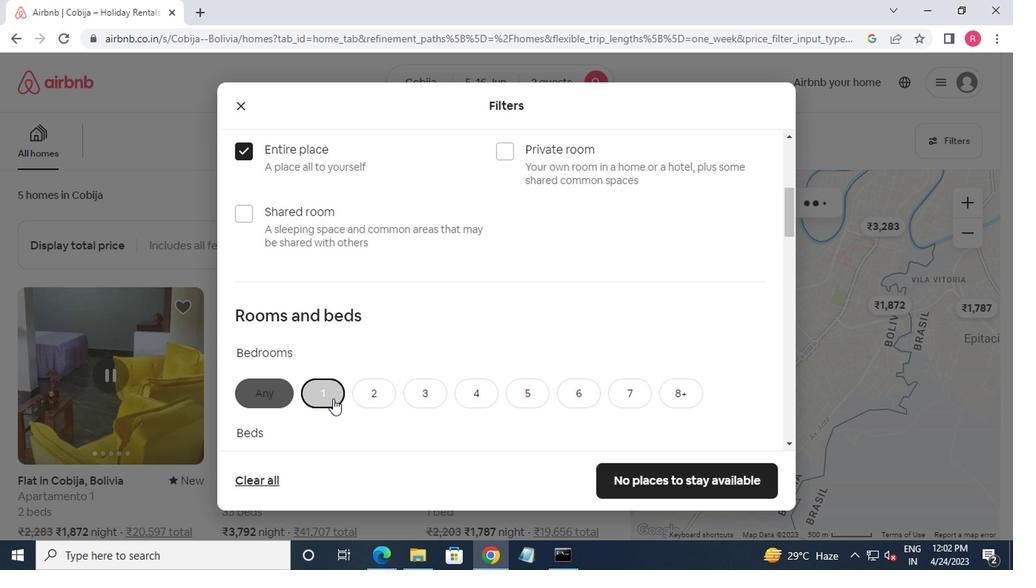 
Action: Mouse scrolled (343, 400) with delta (0, -1)
Screenshot: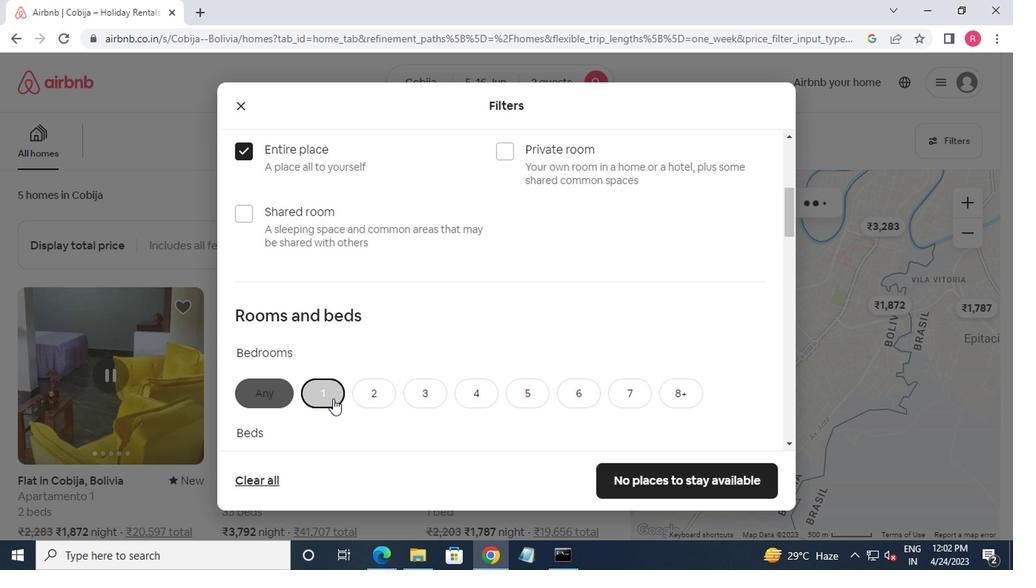 
Action: Mouse moved to (343, 401)
Screenshot: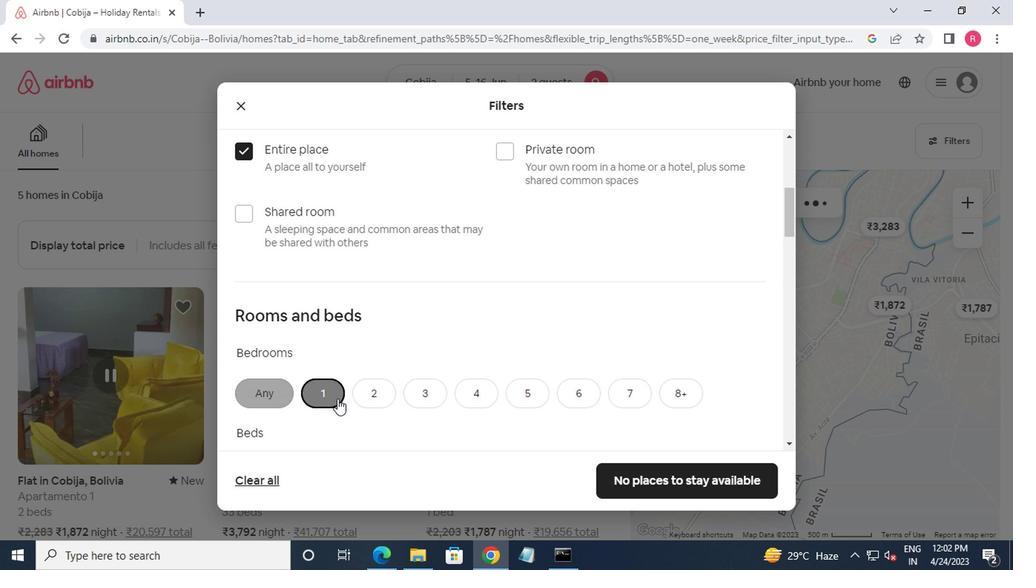 
Action: Mouse scrolled (343, 401) with delta (0, 0)
Screenshot: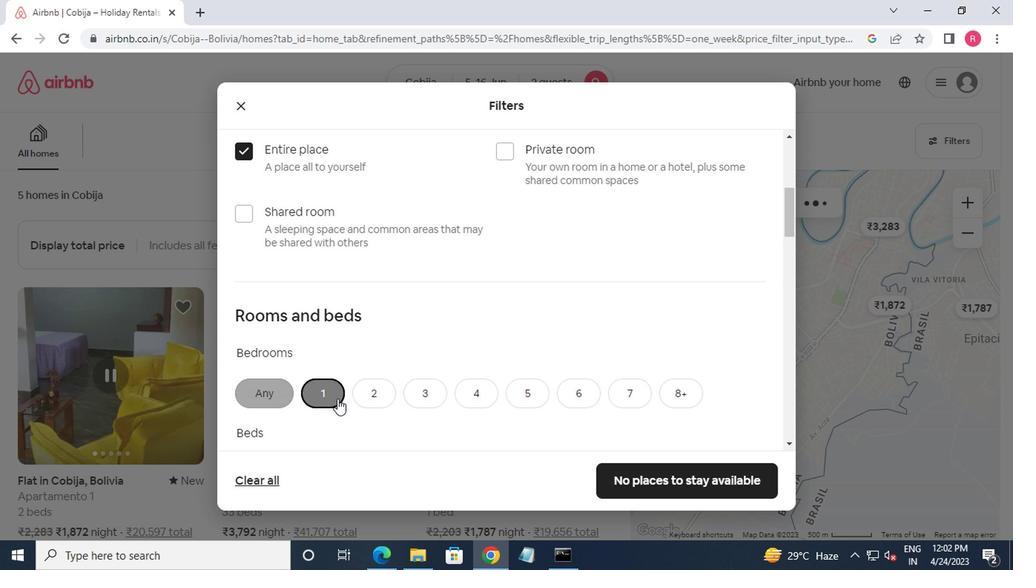 
Action: Mouse moved to (322, 332)
Screenshot: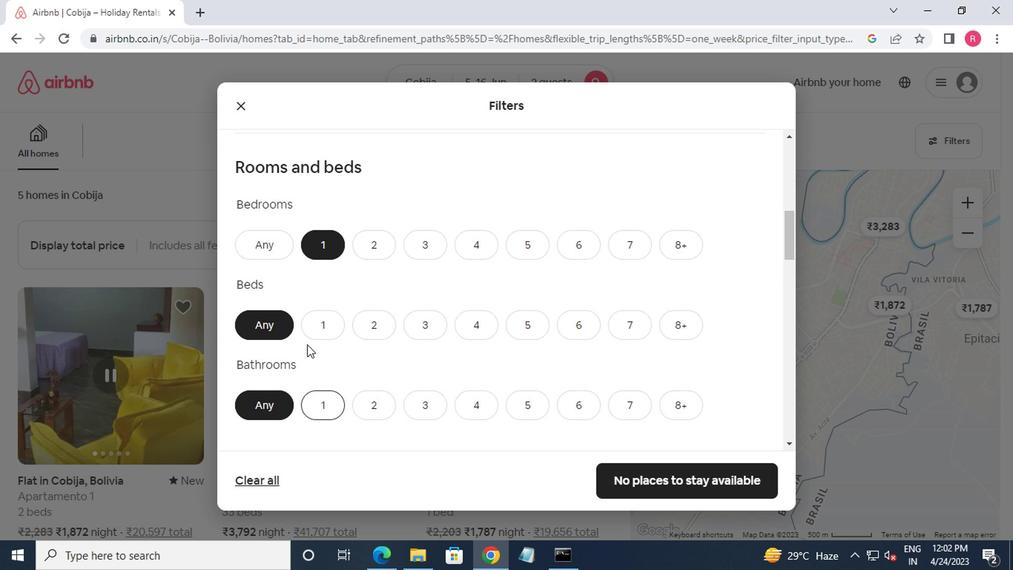 
Action: Mouse pressed left at (322, 332)
Screenshot: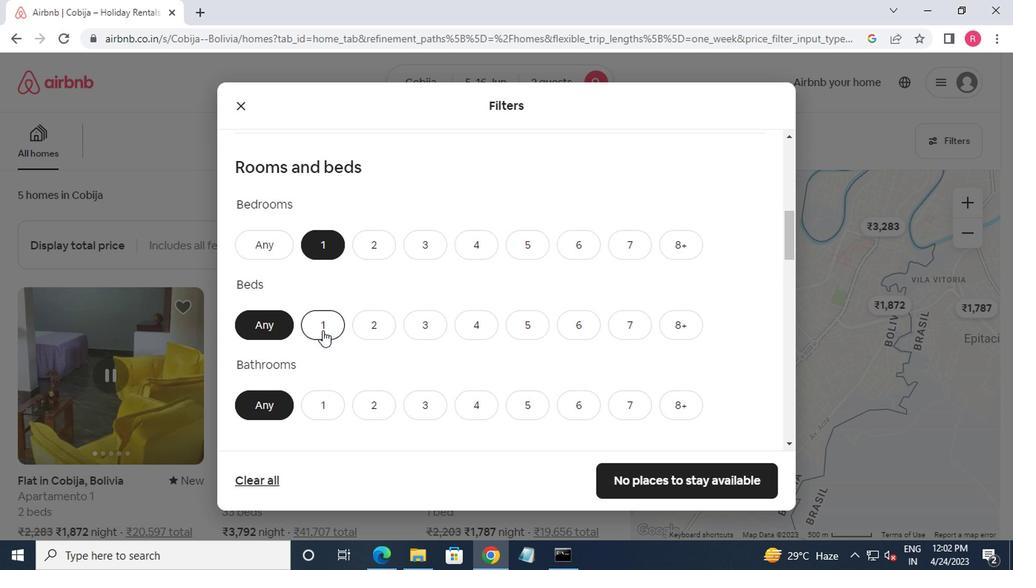 
Action: Mouse moved to (320, 406)
Screenshot: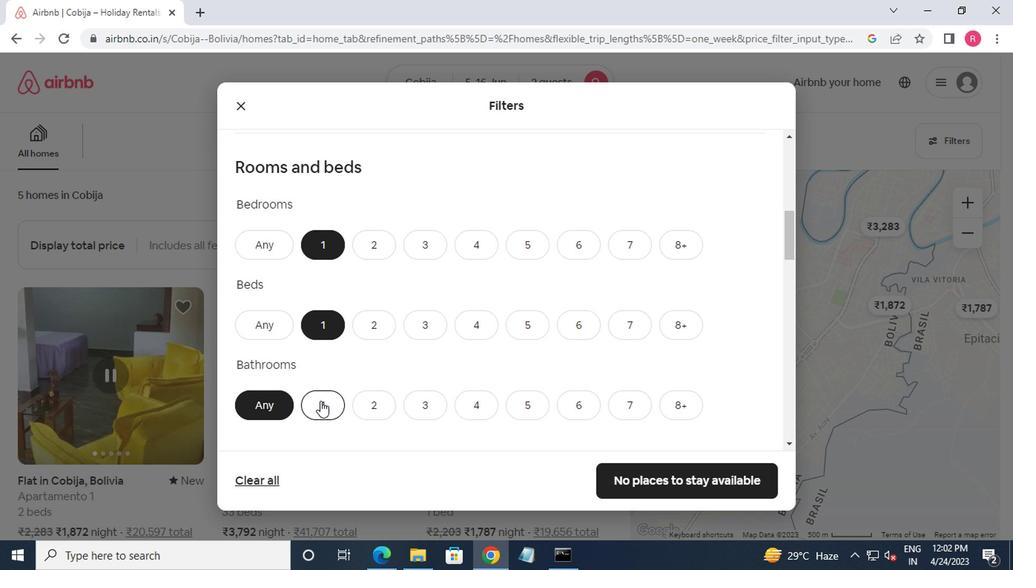 
Action: Mouse pressed left at (320, 406)
Screenshot: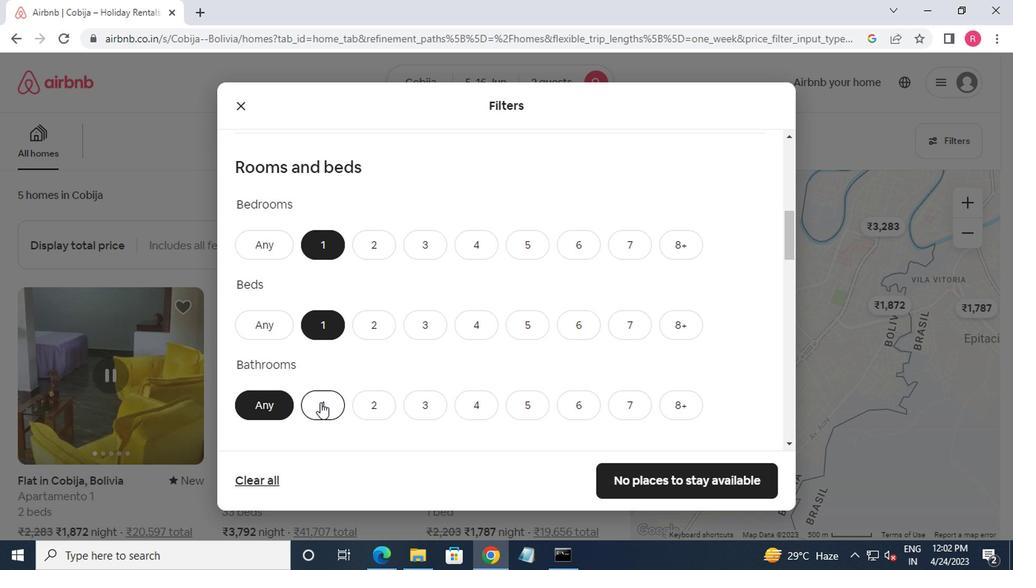 
Action: Mouse moved to (320, 409)
Screenshot: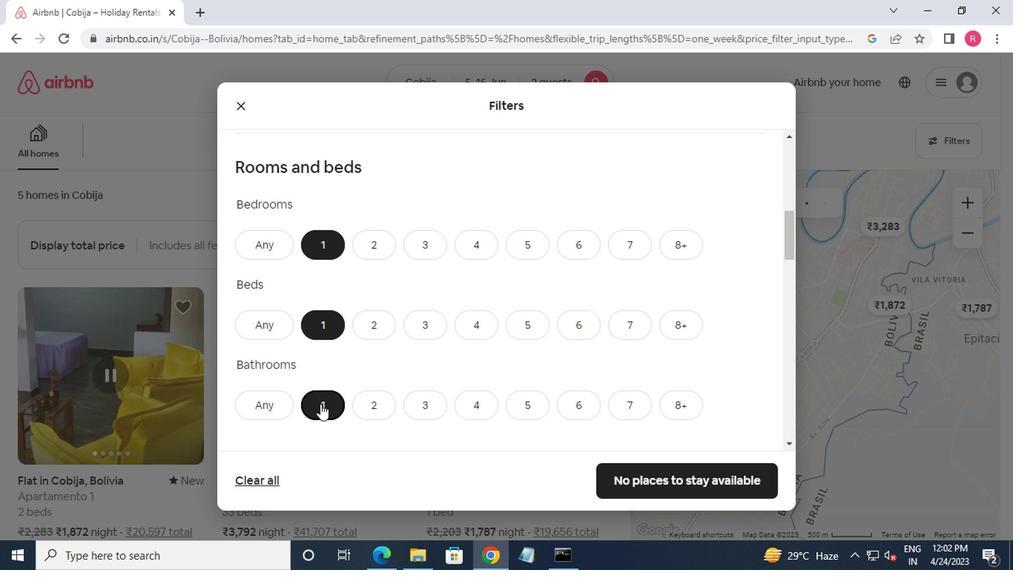 
Action: Mouse scrolled (320, 409) with delta (0, 0)
Screenshot: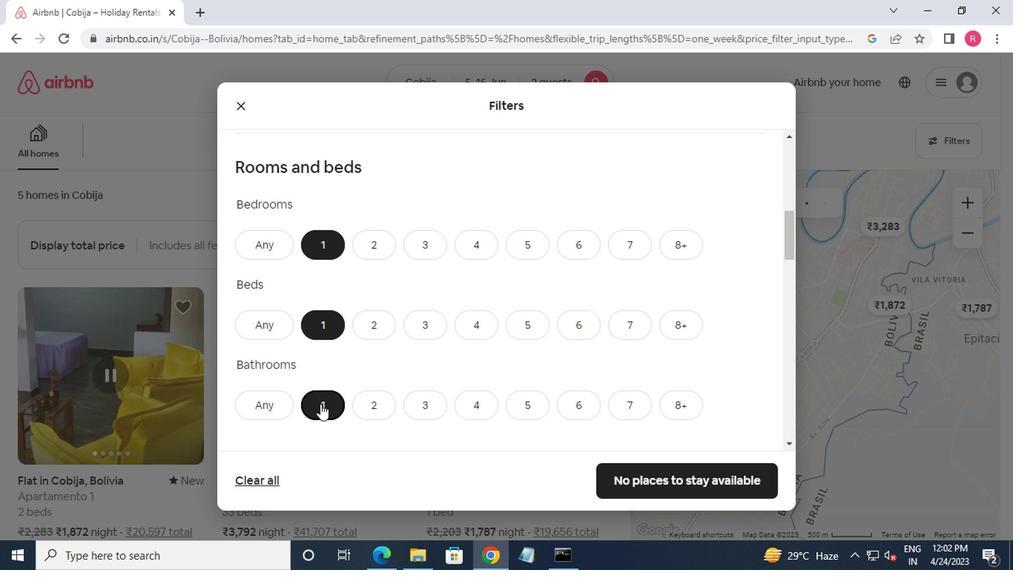 
Action: Mouse moved to (321, 411)
Screenshot: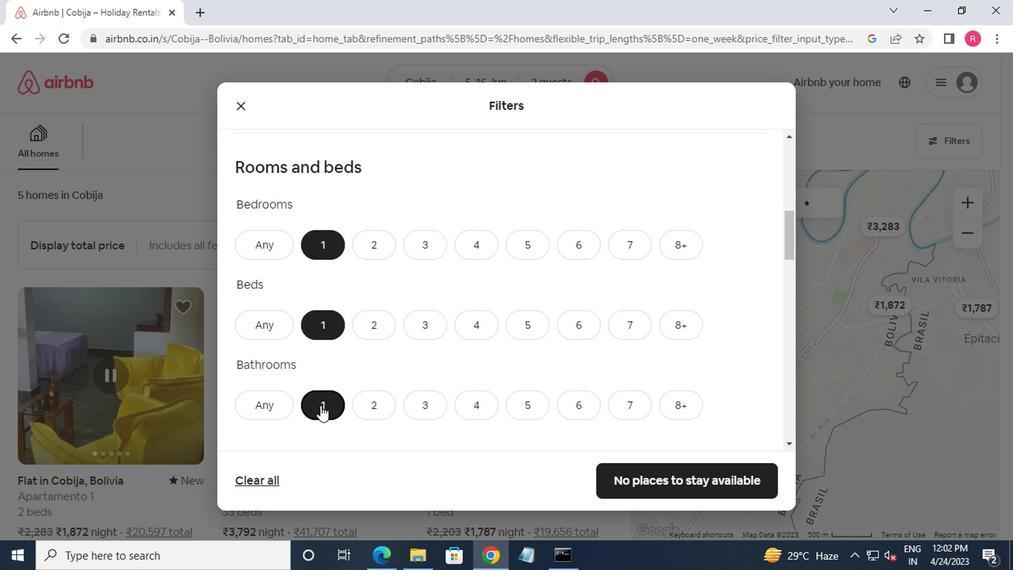 
Action: Mouse scrolled (321, 410) with delta (0, 0)
Screenshot: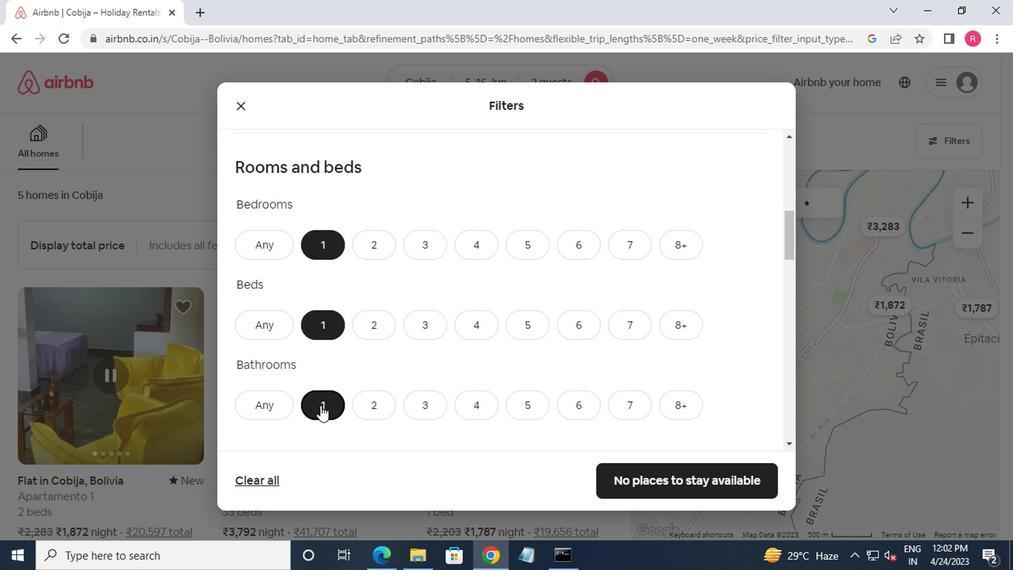 
Action: Mouse moved to (321, 412)
Screenshot: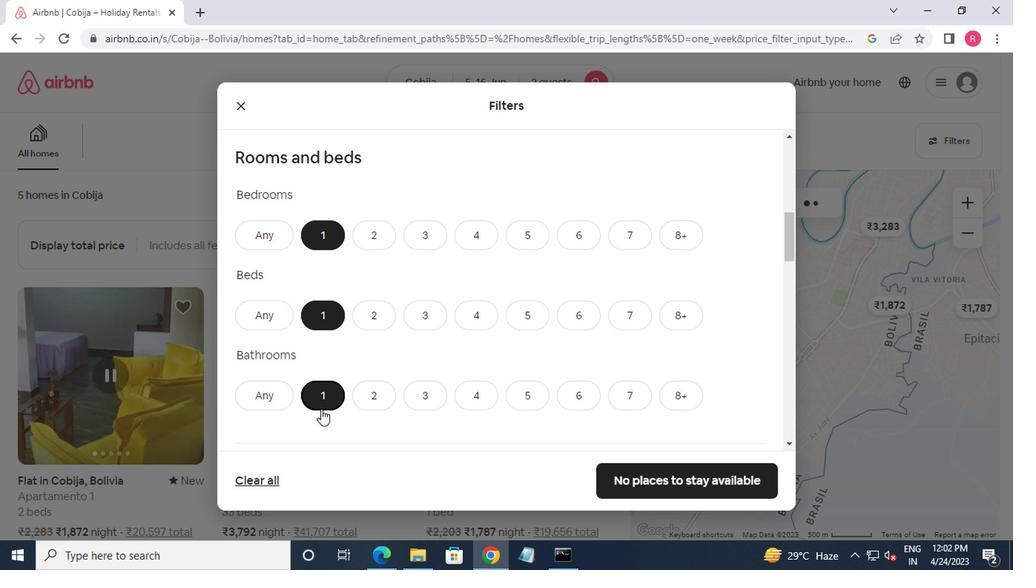 
Action: Mouse scrolled (321, 412) with delta (0, 0)
Screenshot: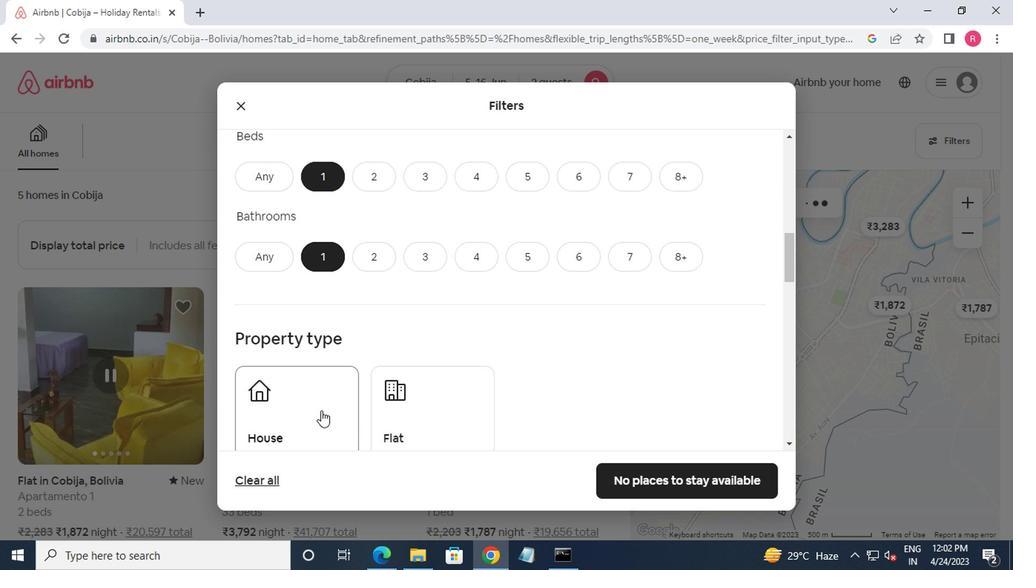 
Action: Mouse moved to (322, 383)
Screenshot: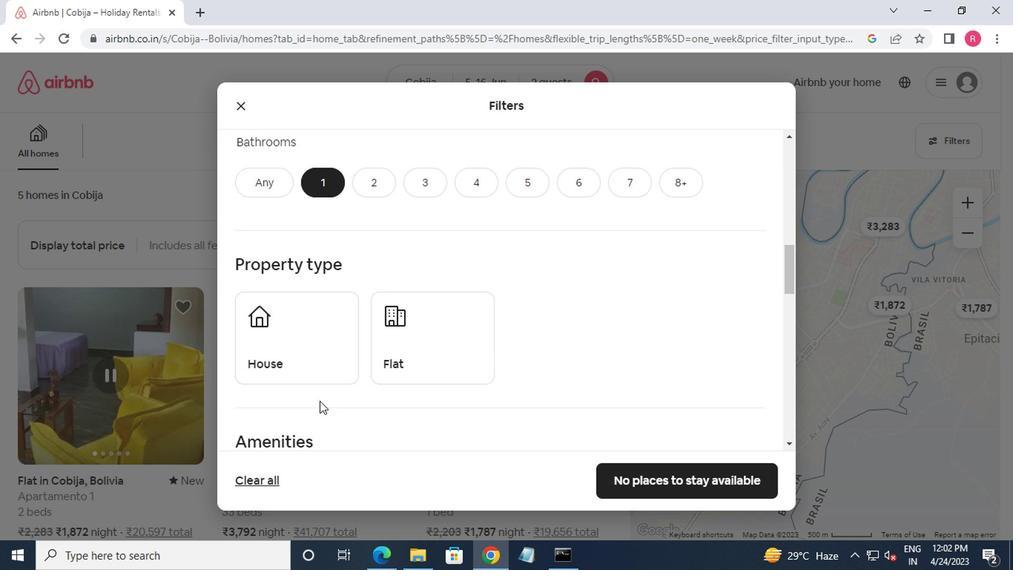 
Action: Mouse pressed left at (322, 383)
Screenshot: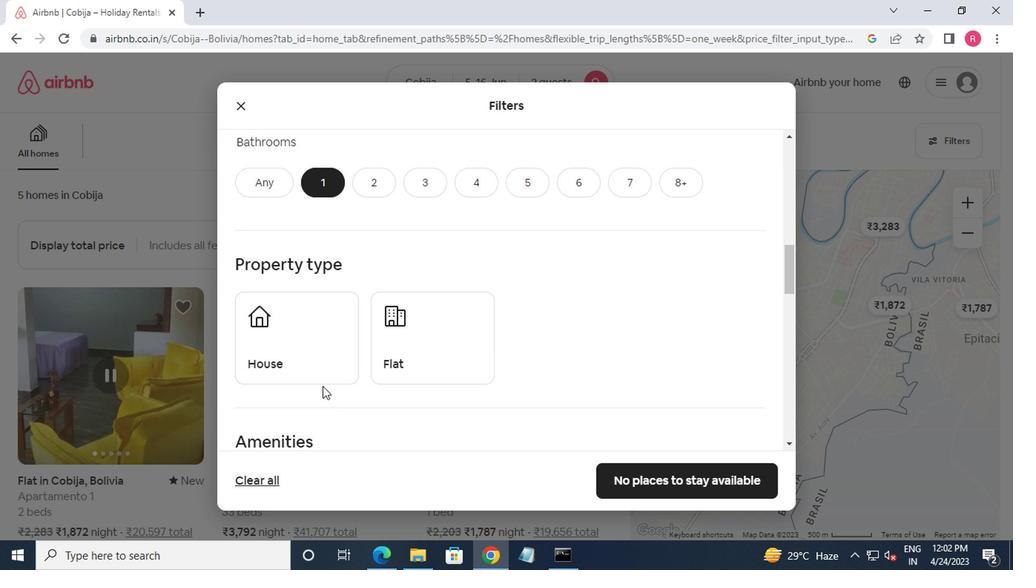 
Action: Mouse moved to (387, 369)
Screenshot: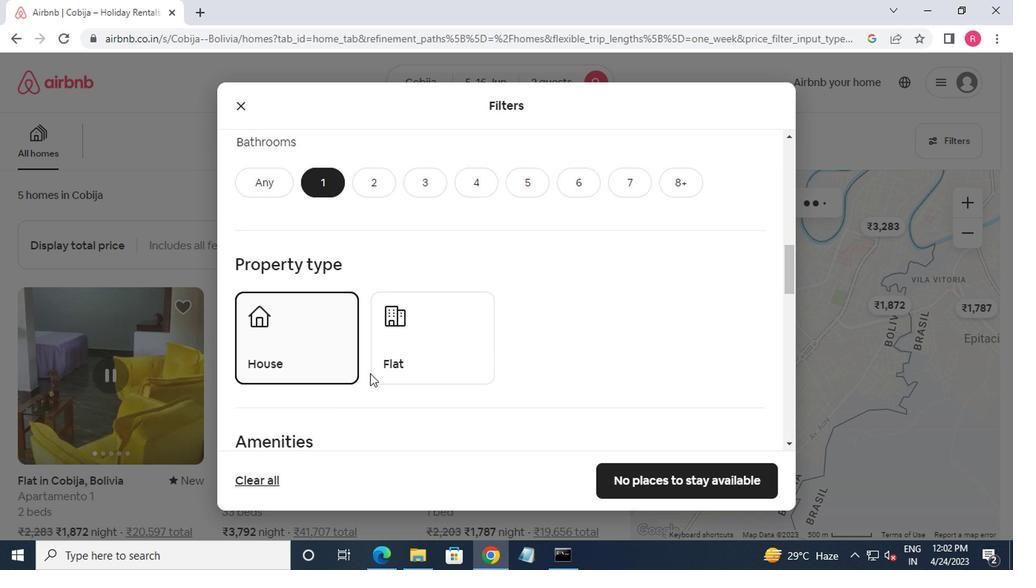
Action: Mouse pressed left at (387, 369)
Screenshot: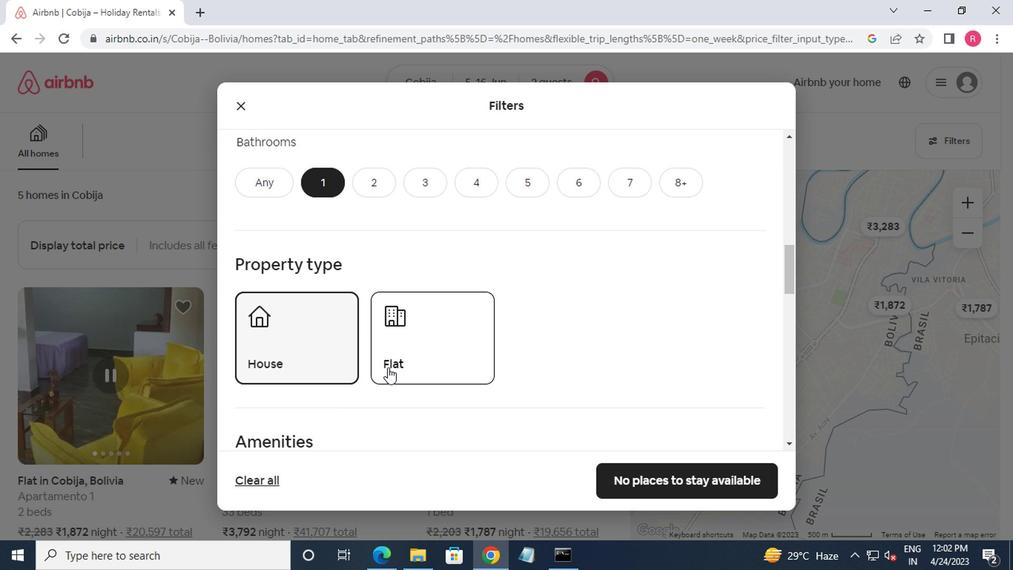 
Action: Mouse scrolled (387, 369) with delta (0, 0)
Screenshot: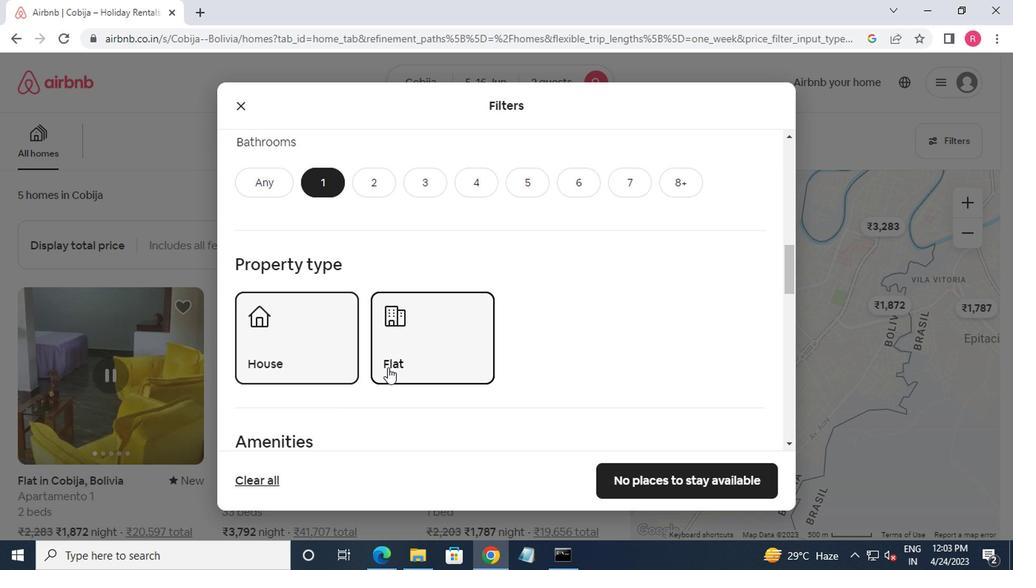 
Action: Mouse scrolled (387, 369) with delta (0, 0)
Screenshot: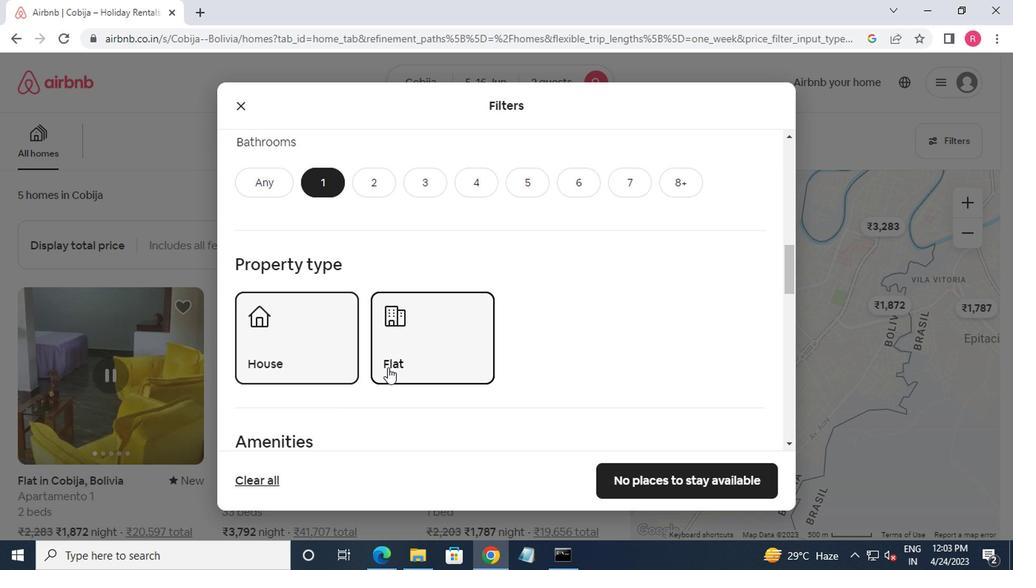 
Action: Mouse moved to (282, 372)
Screenshot: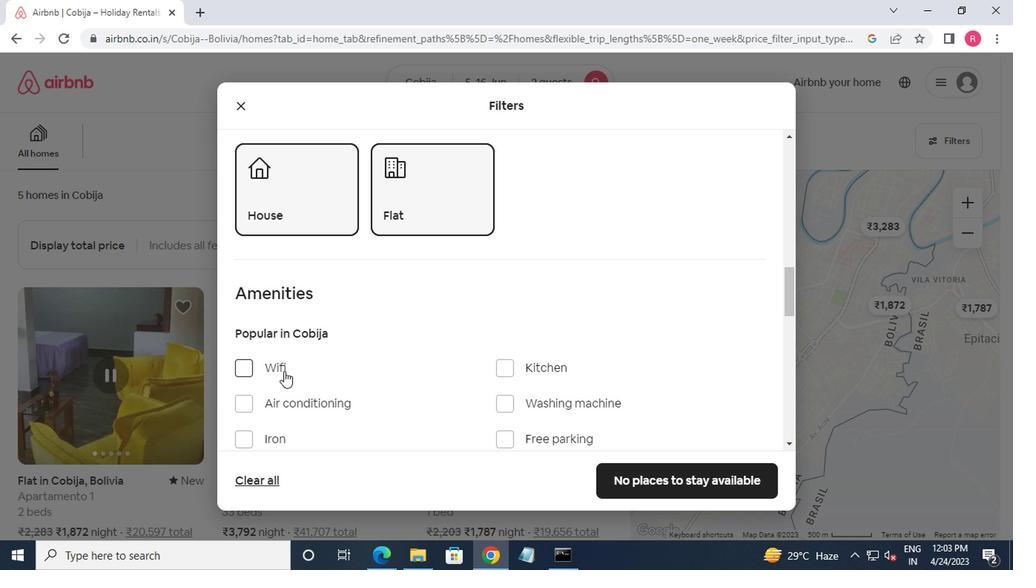 
Action: Mouse pressed left at (282, 372)
Screenshot: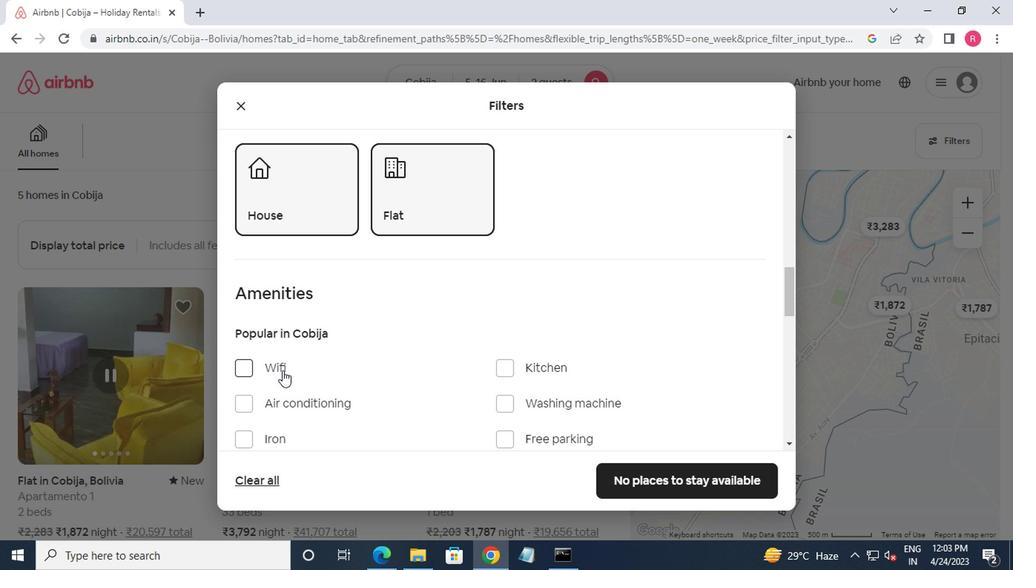 
Action: Mouse moved to (285, 372)
Screenshot: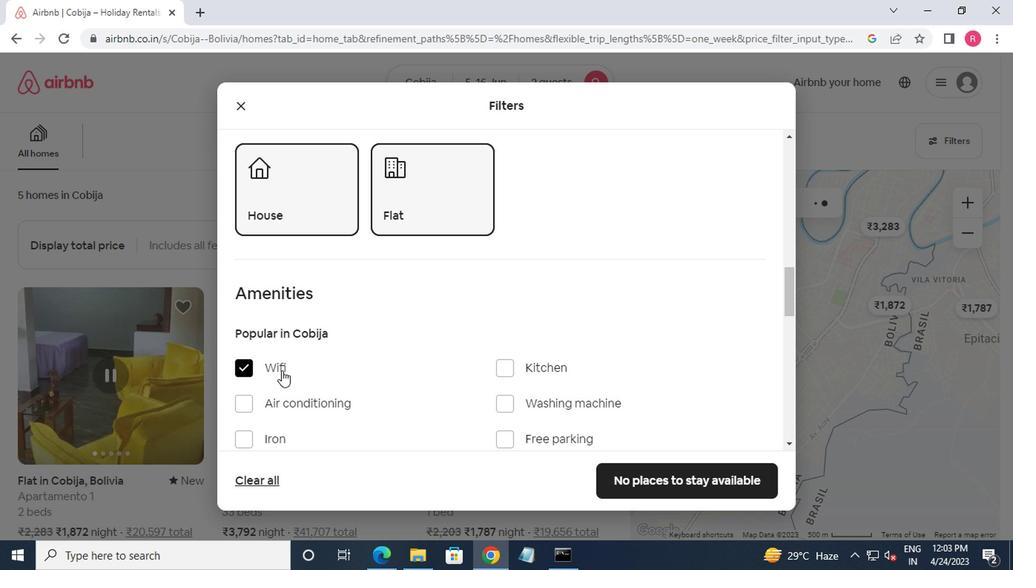 
Action: Mouse scrolled (285, 371) with delta (0, -1)
Screenshot: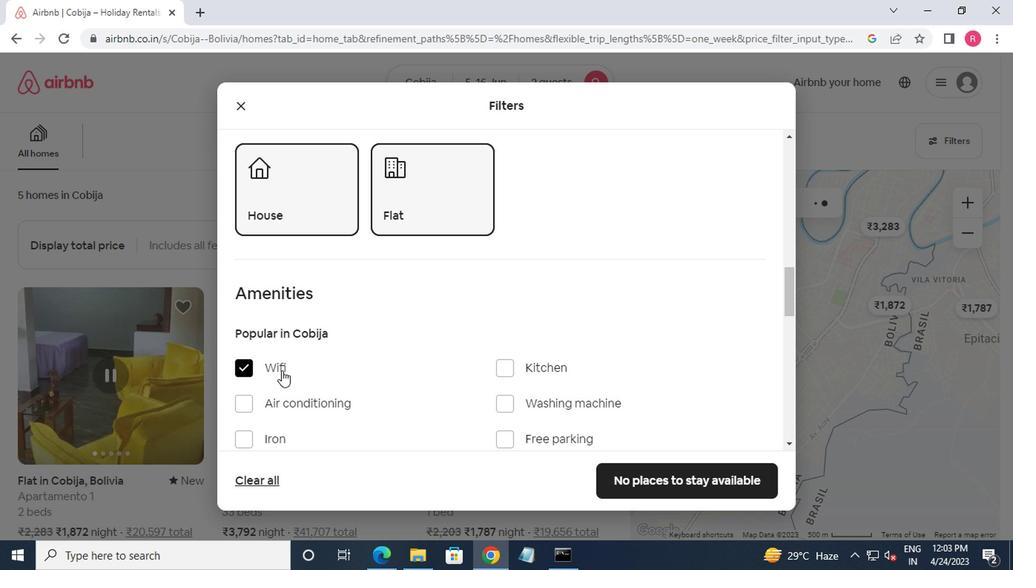 
Action: Mouse moved to (302, 374)
Screenshot: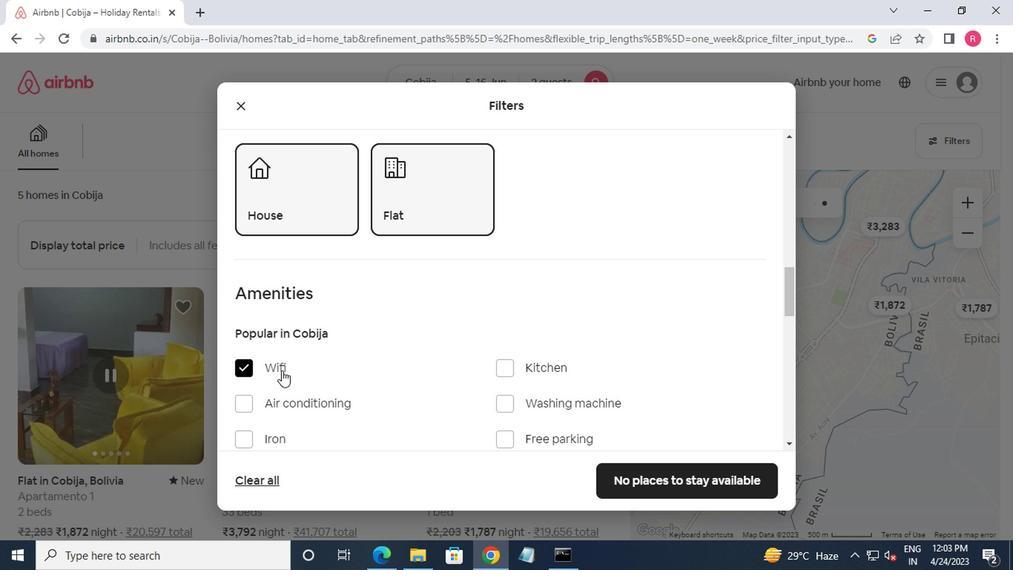 
Action: Mouse scrolled (302, 374) with delta (0, 0)
Screenshot: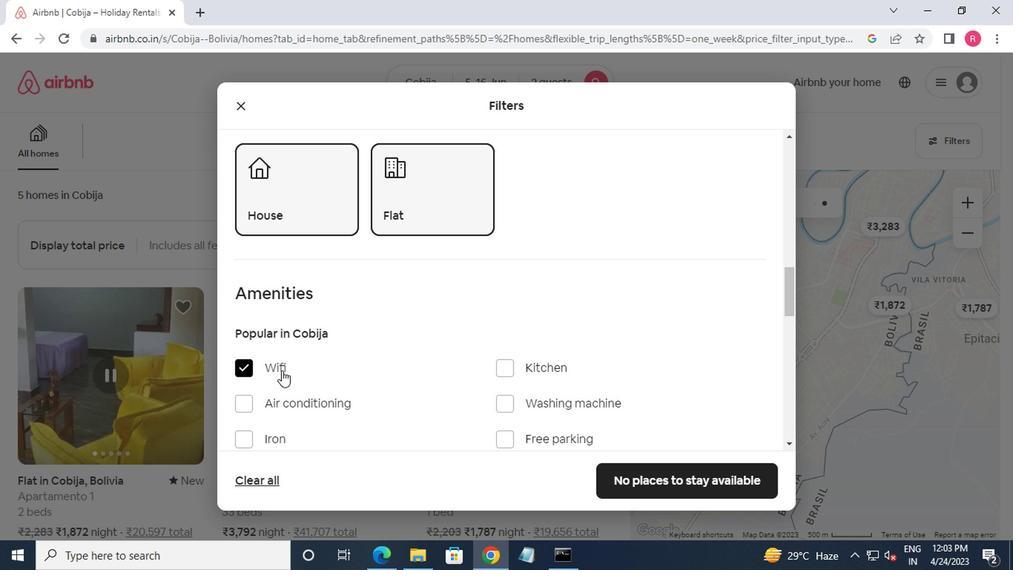 
Action: Mouse moved to (320, 380)
Screenshot: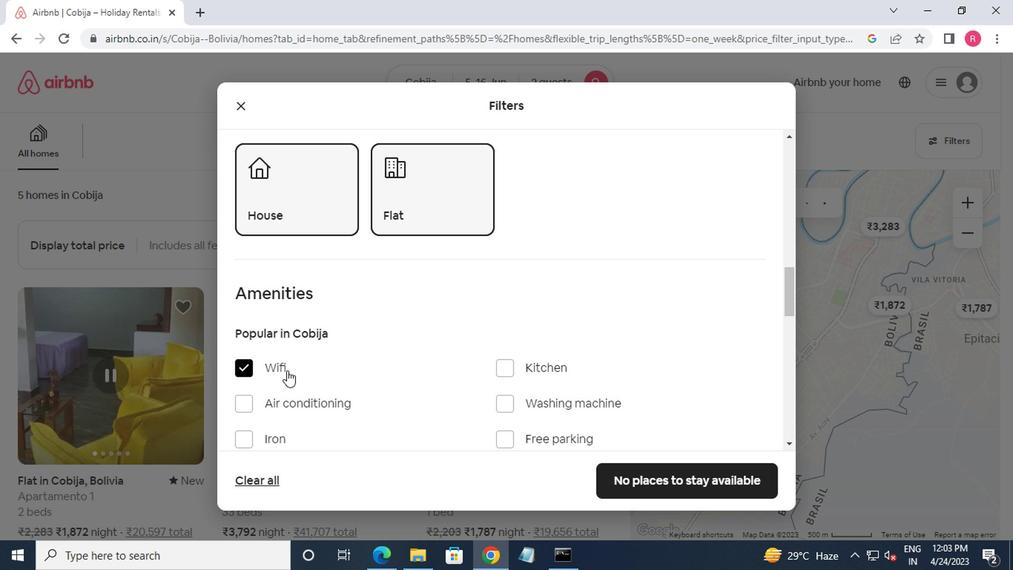 
Action: Mouse scrolled (320, 379) with delta (0, 0)
Screenshot: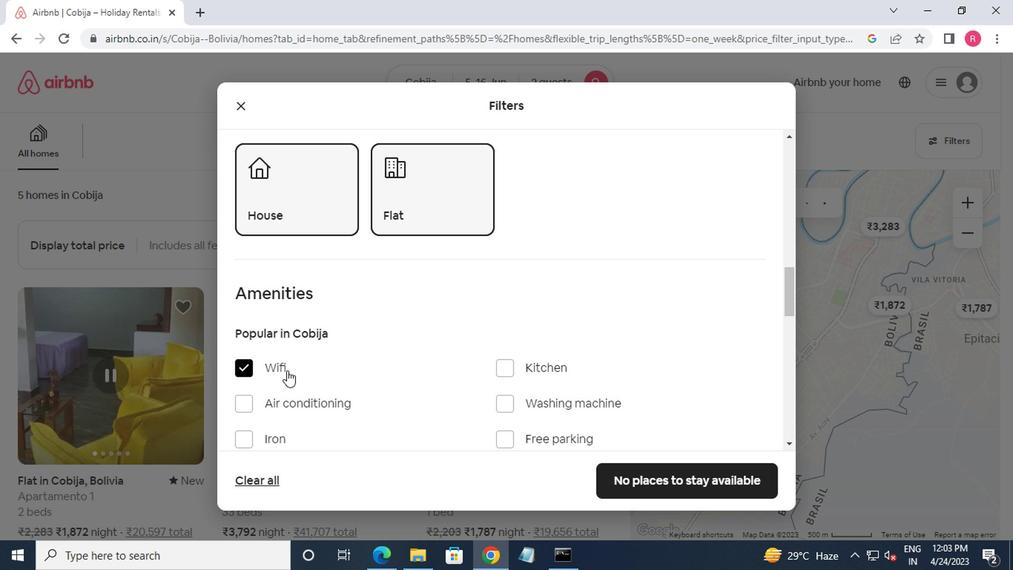 
Action: Mouse moved to (723, 416)
Screenshot: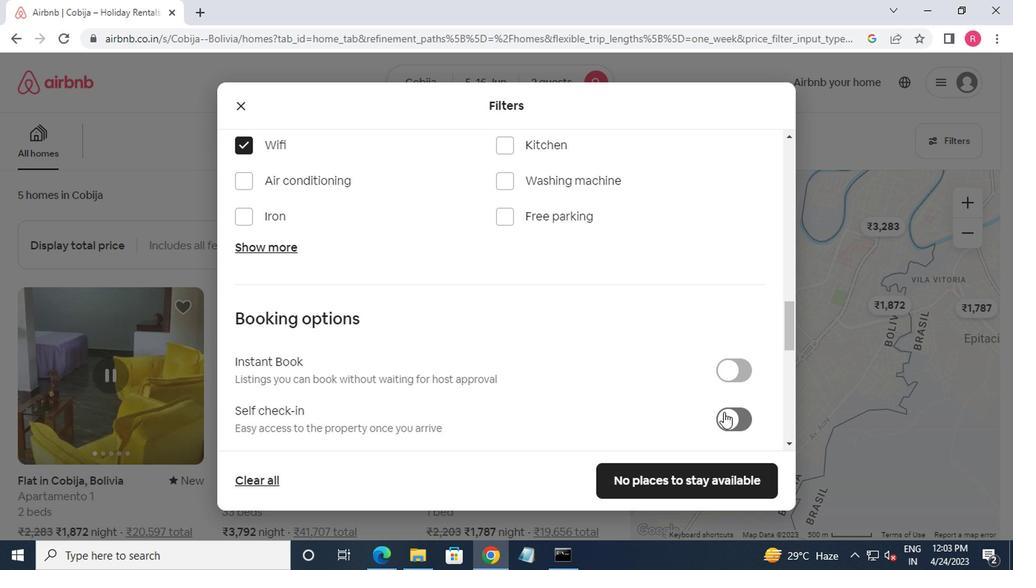 
Action: Mouse pressed left at (723, 416)
Screenshot: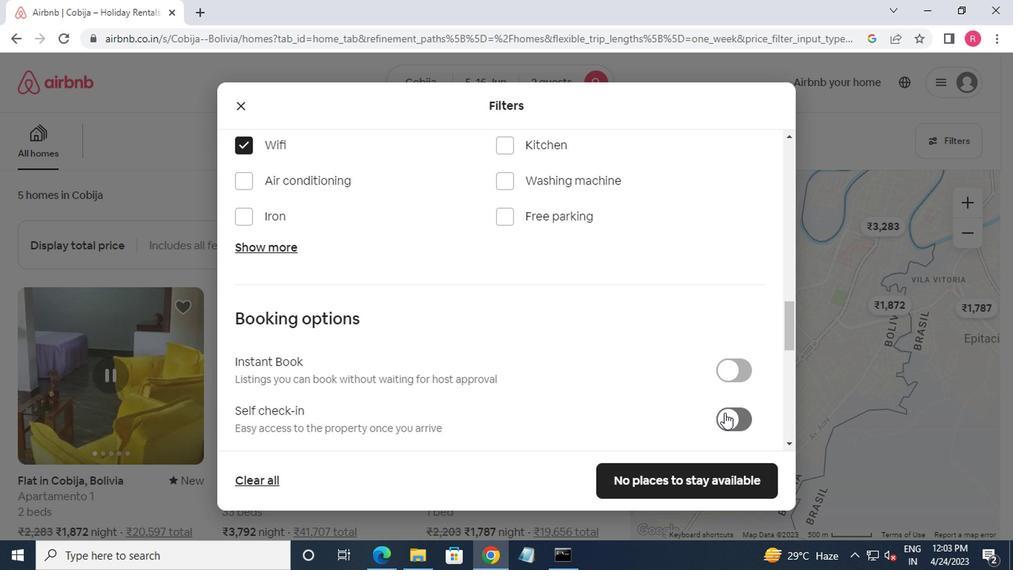 
Action: Mouse moved to (597, 385)
Screenshot: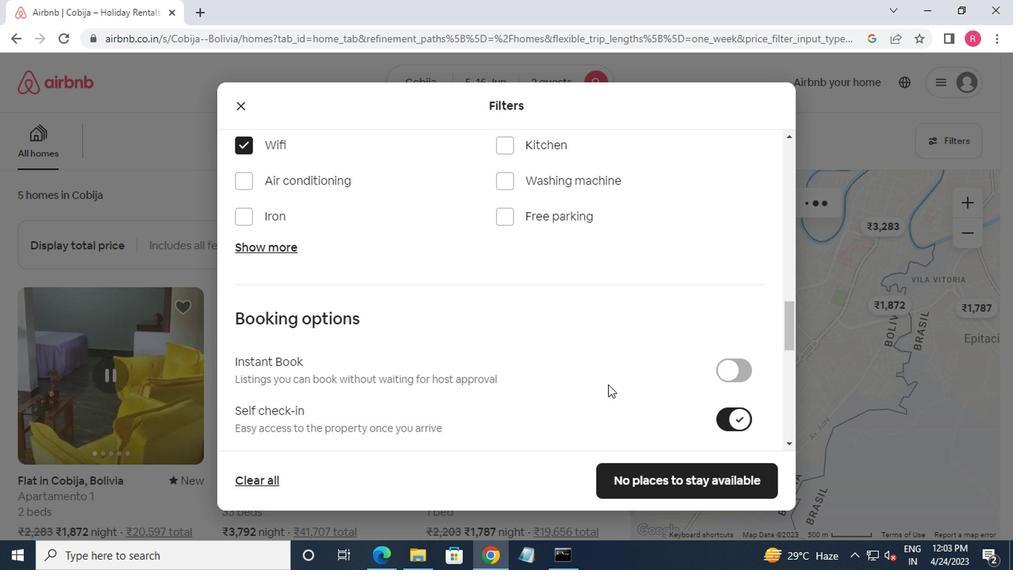 
Action: Mouse scrolled (597, 384) with delta (0, -1)
Screenshot: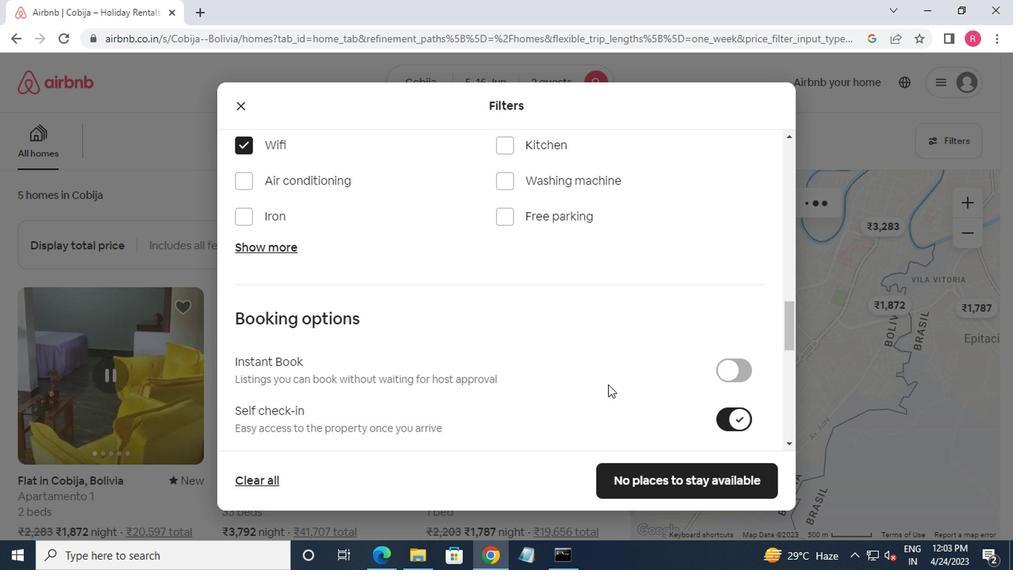 
Action: Mouse moved to (596, 385)
Screenshot: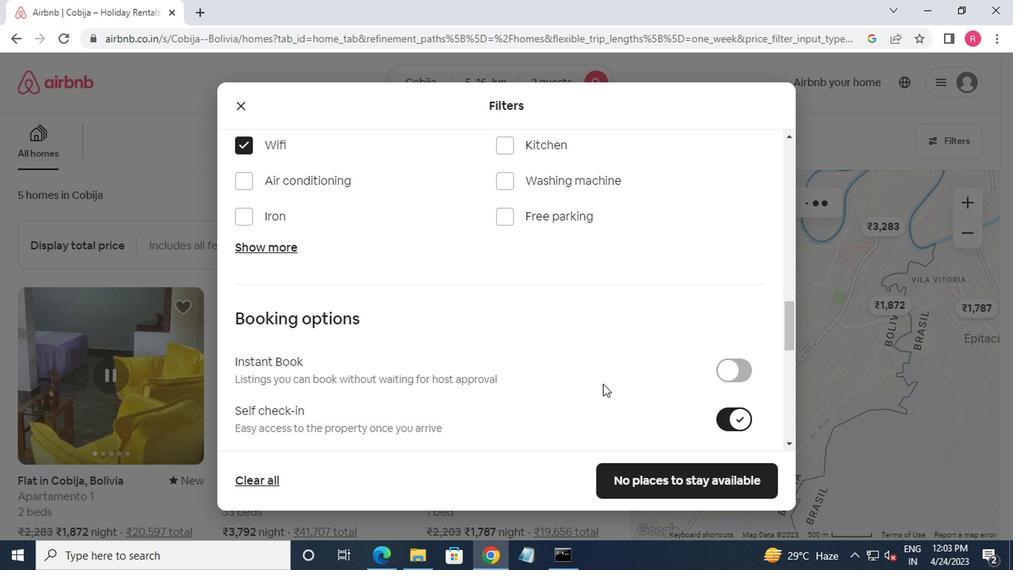 
Action: Mouse scrolled (596, 384) with delta (0, -1)
Screenshot: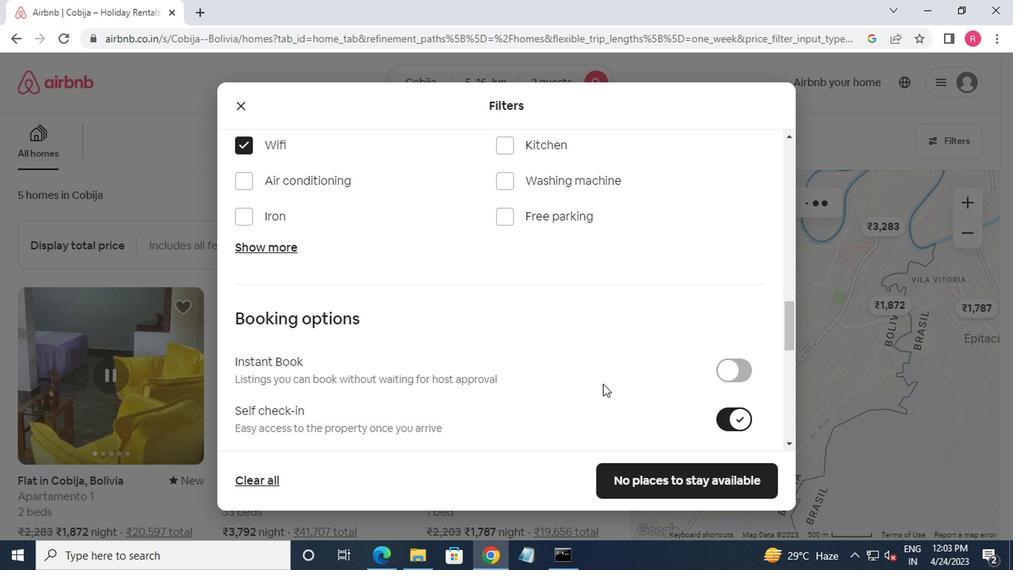 
Action: Mouse moved to (594, 386)
Screenshot: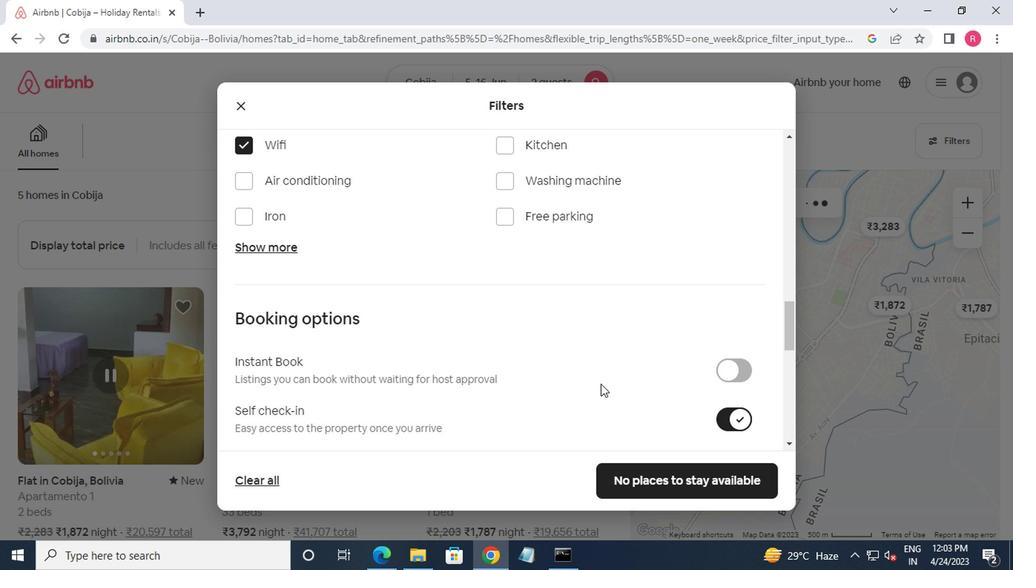 
Action: Mouse scrolled (594, 385) with delta (0, 0)
Screenshot: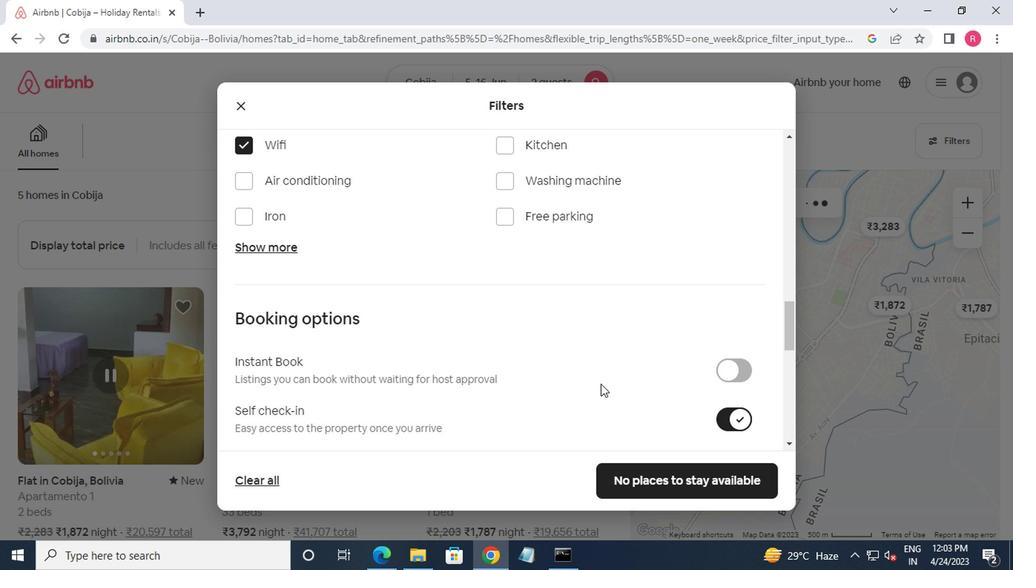 
Action: Mouse moved to (586, 387)
Screenshot: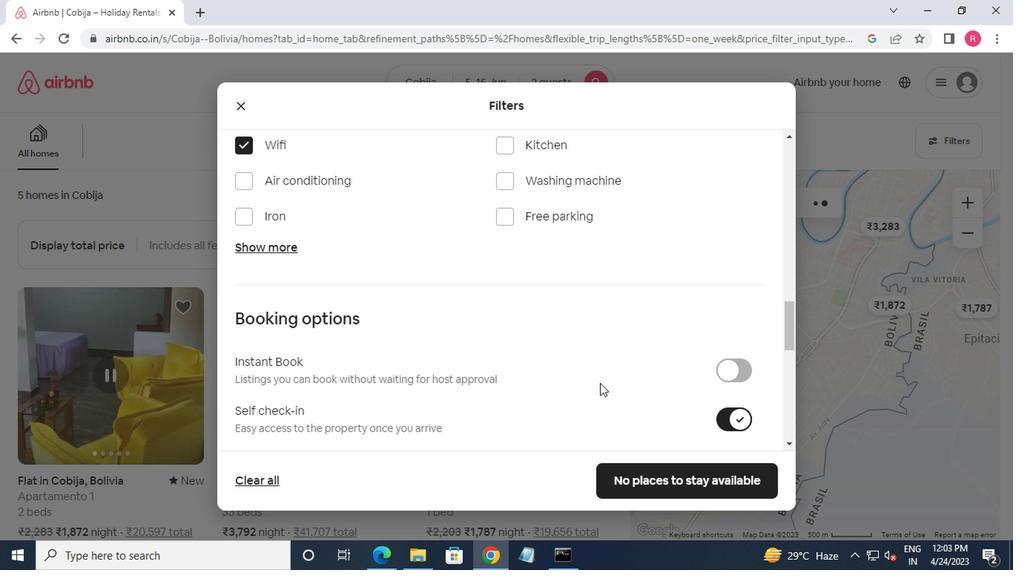 
Action: Mouse scrolled (586, 387) with delta (0, 0)
Screenshot: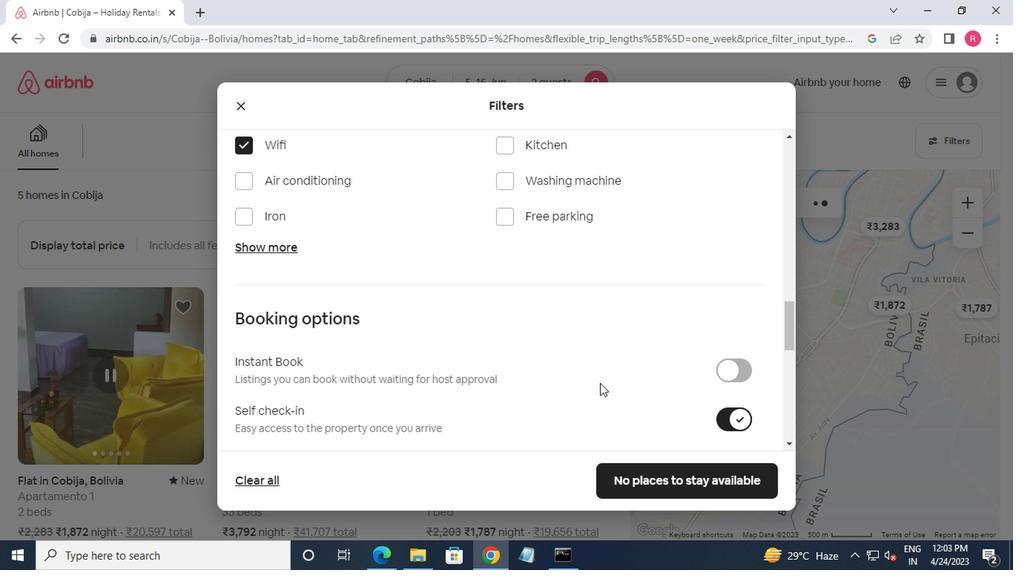 
Action: Mouse moved to (388, 396)
Screenshot: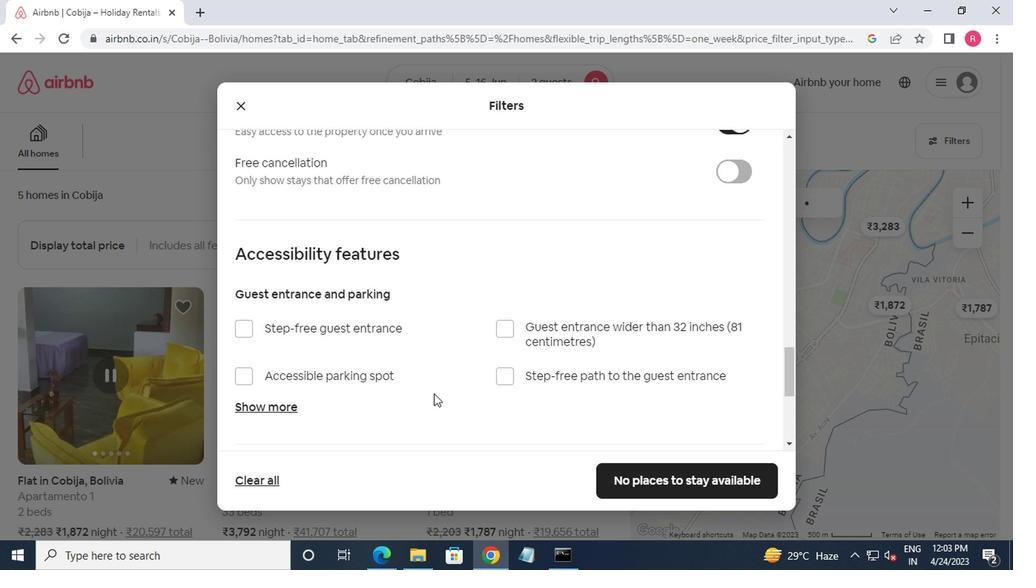 
Action: Mouse scrolled (388, 395) with delta (0, -1)
Screenshot: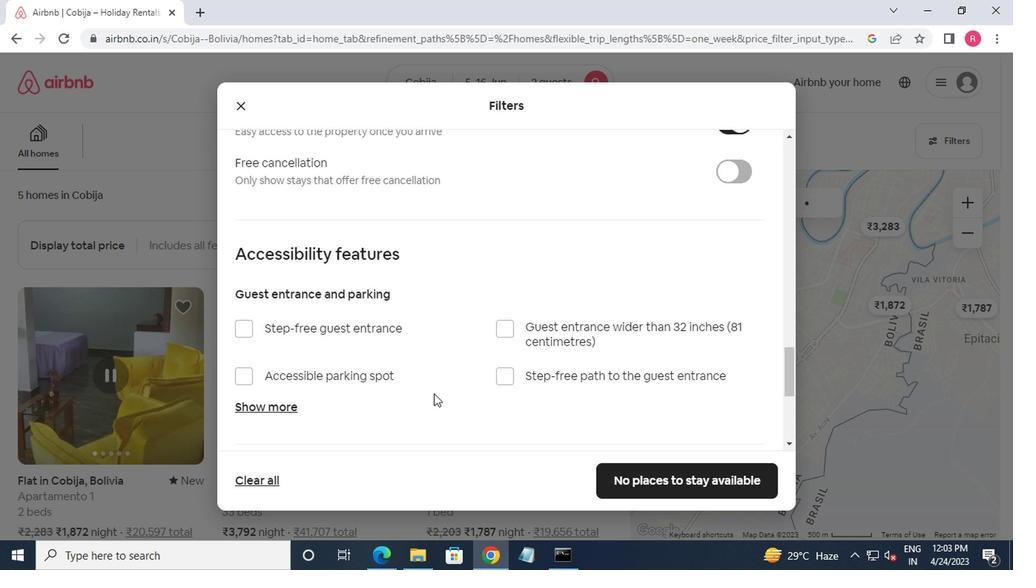 
Action: Mouse moved to (386, 396)
Screenshot: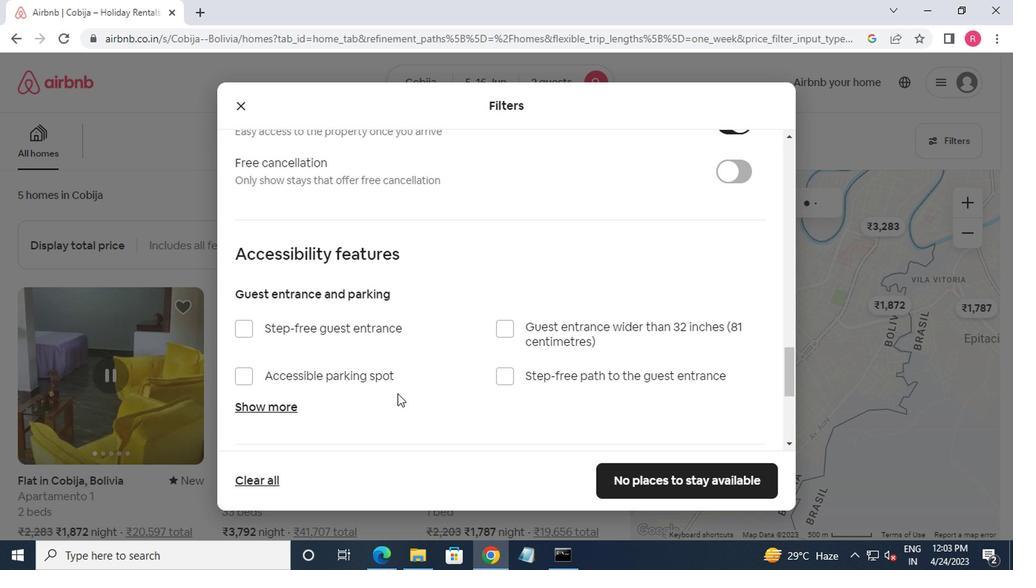 
Action: Mouse scrolled (386, 395) with delta (0, -1)
Screenshot: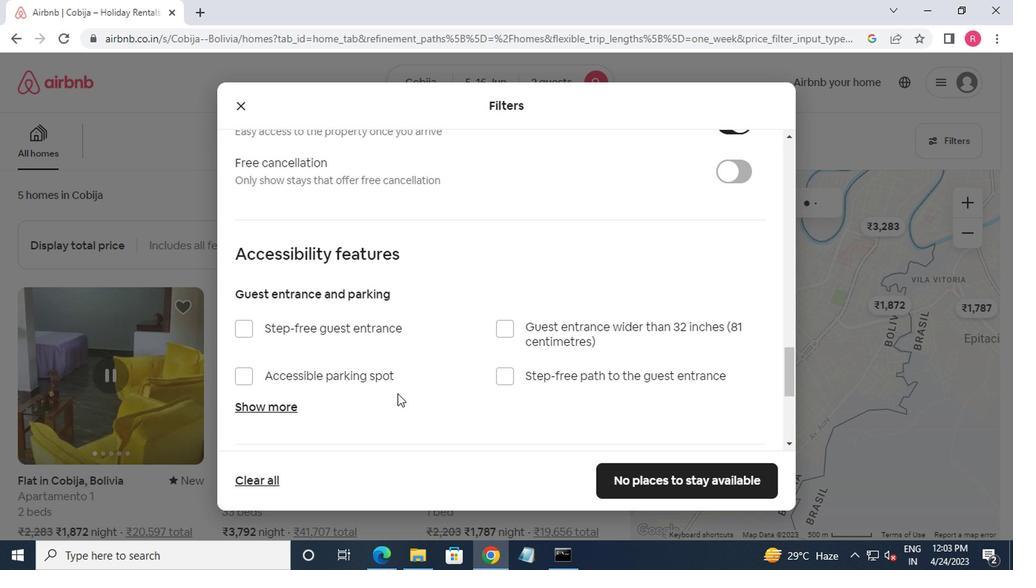 
Action: Mouse moved to (294, 391)
Screenshot: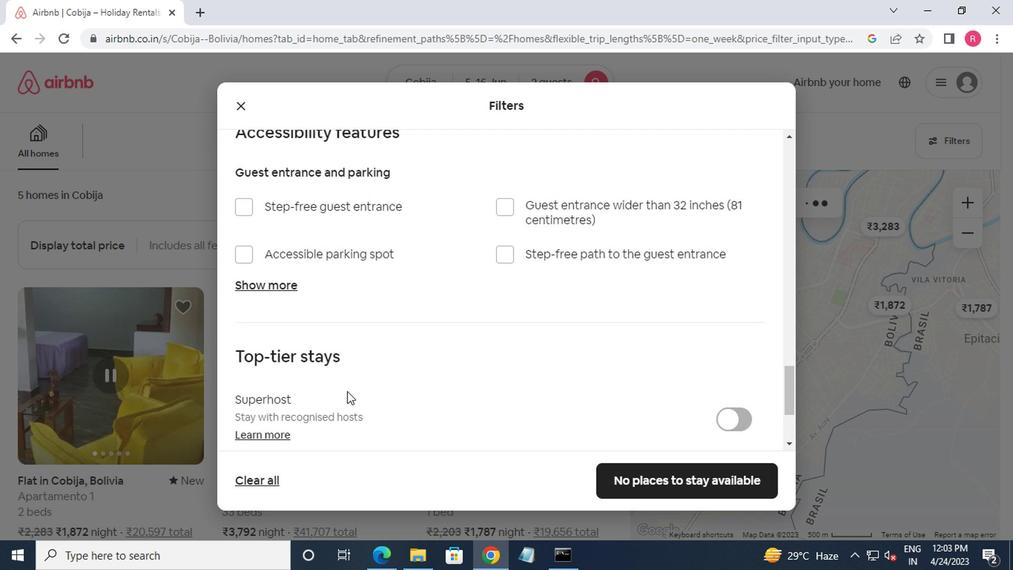 
Action: Mouse scrolled (294, 390) with delta (0, 0)
Screenshot: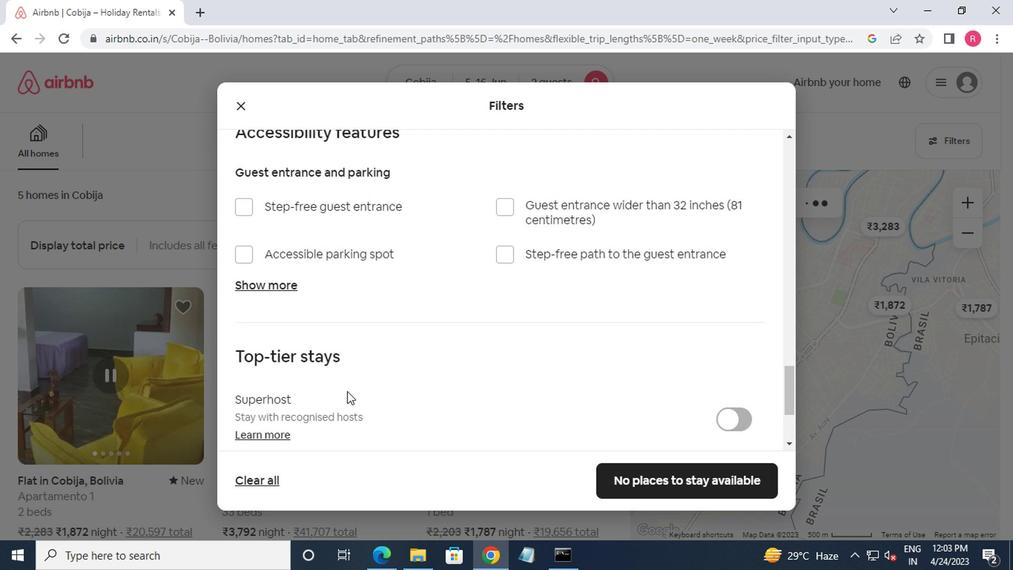 
Action: Mouse moved to (292, 391)
Screenshot: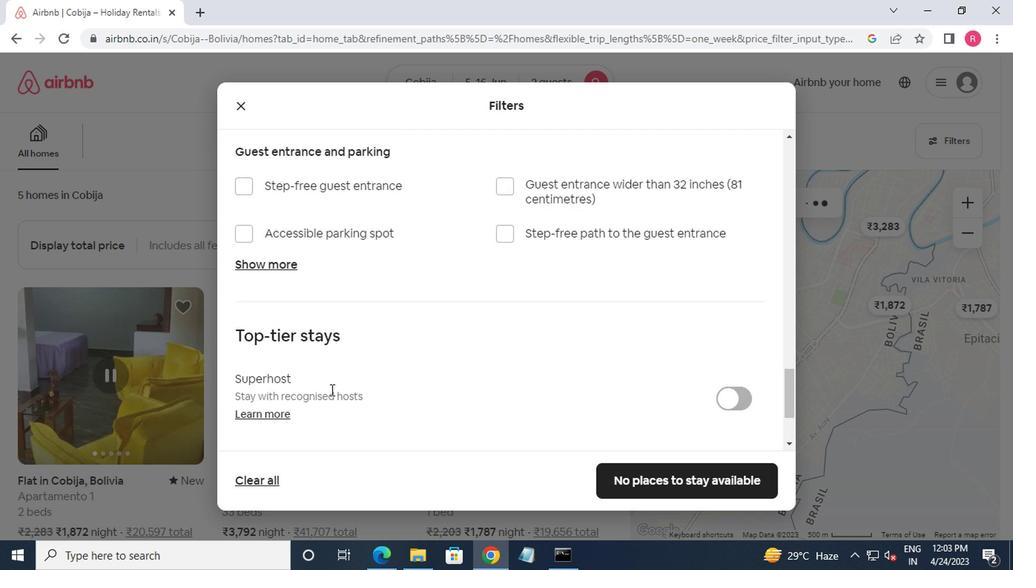 
Action: Mouse scrolled (292, 390) with delta (0, 0)
Screenshot: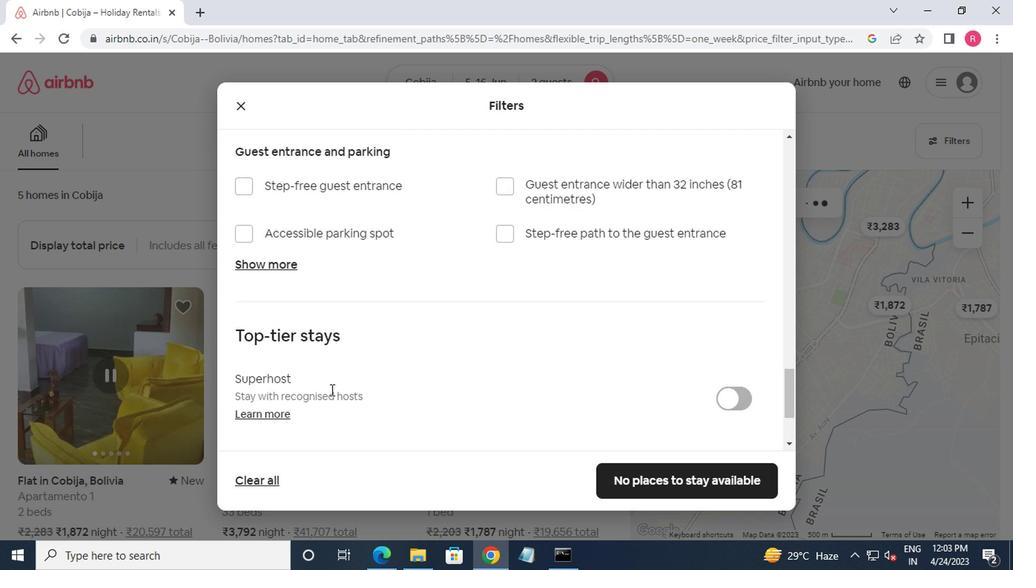 
Action: Mouse moved to (270, 408)
Screenshot: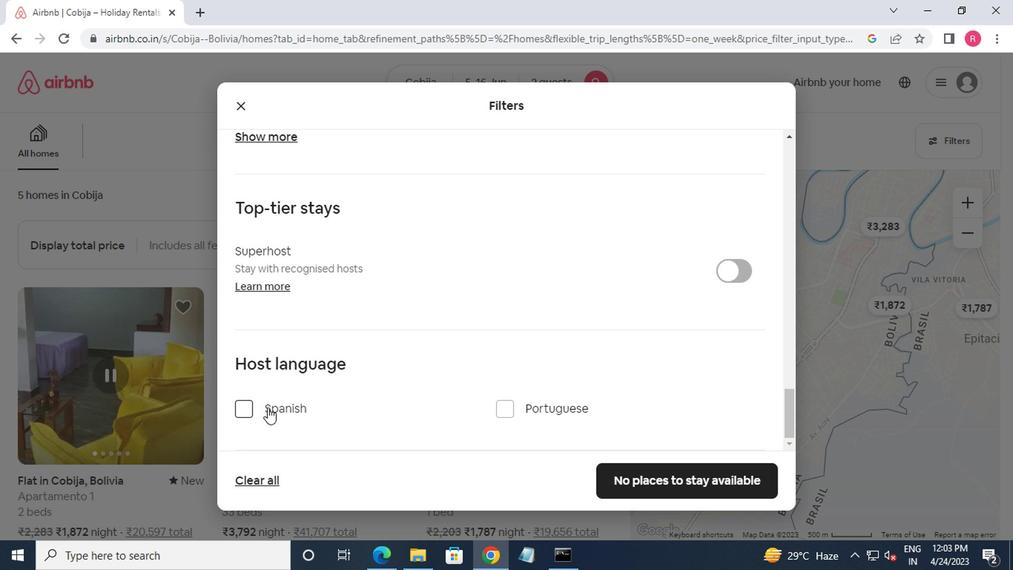 
Action: Mouse scrolled (270, 407) with delta (0, -1)
Screenshot: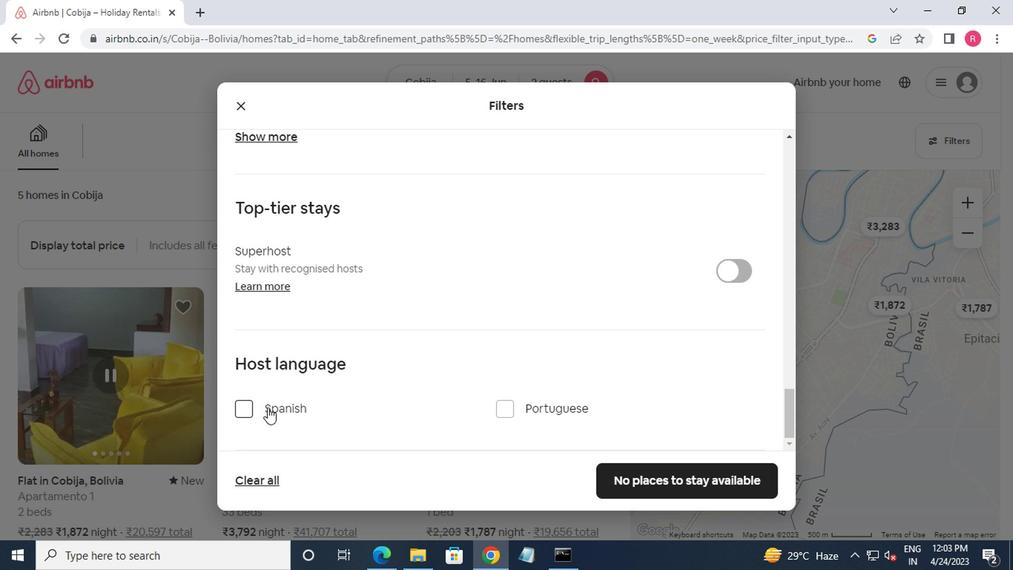 
Action: Mouse moved to (283, 409)
Screenshot: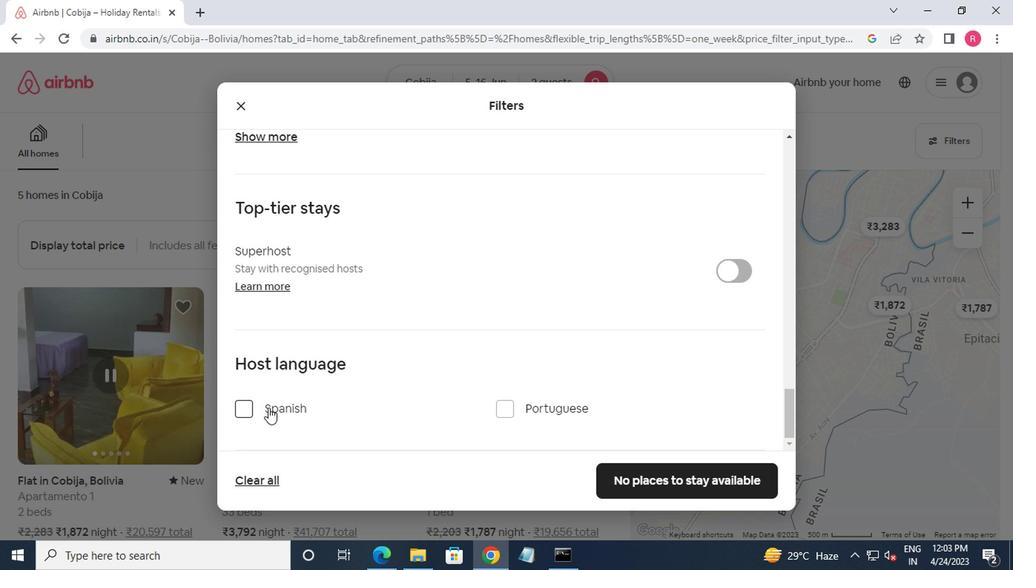 
Action: Mouse scrolled (283, 409) with delta (0, 0)
Screenshot: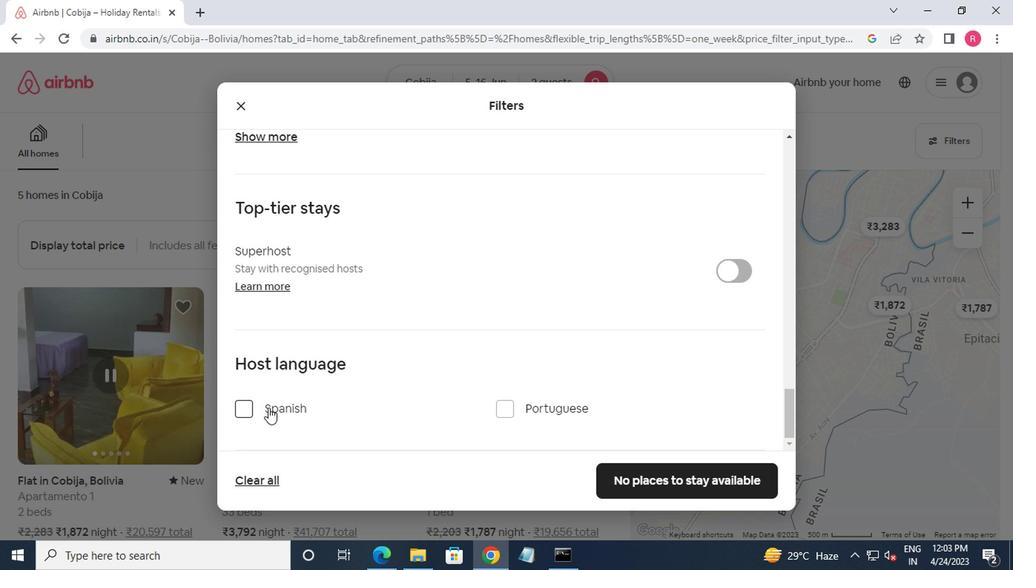 
Action: Mouse moved to (338, 412)
Screenshot: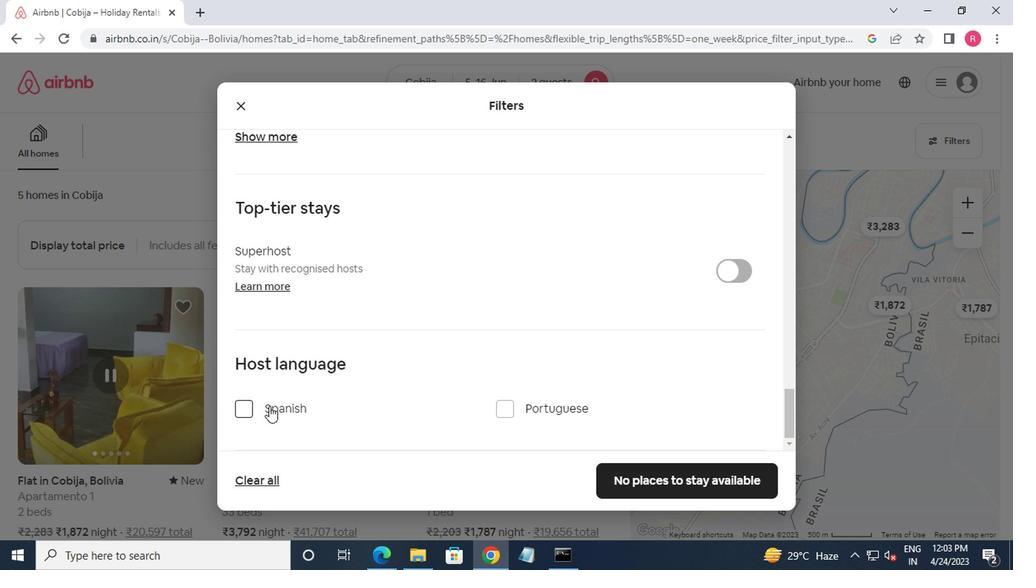 
Action: Mouse scrolled (338, 411) with delta (0, -1)
Screenshot: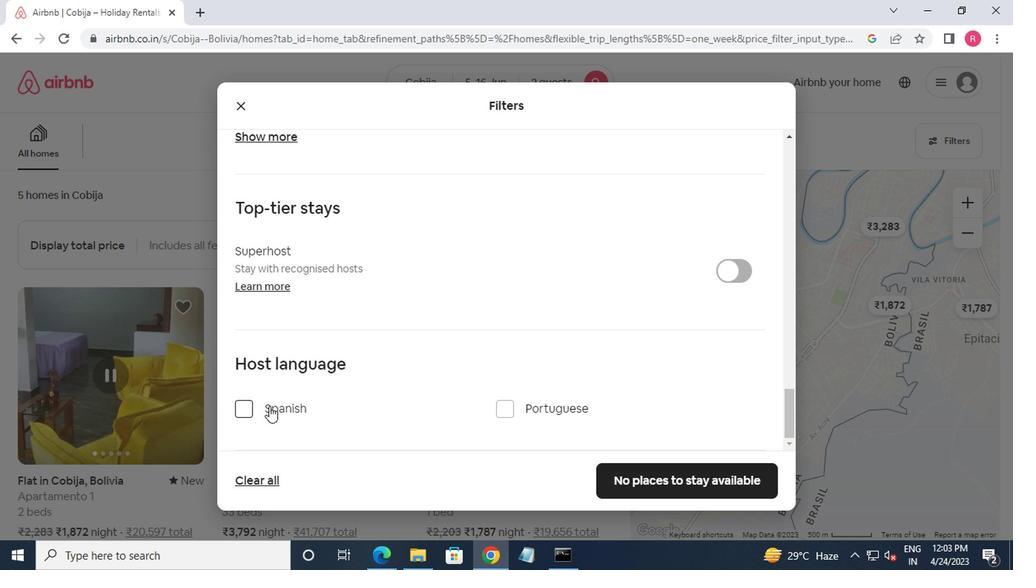 
Action: Mouse moved to (648, 475)
Screenshot: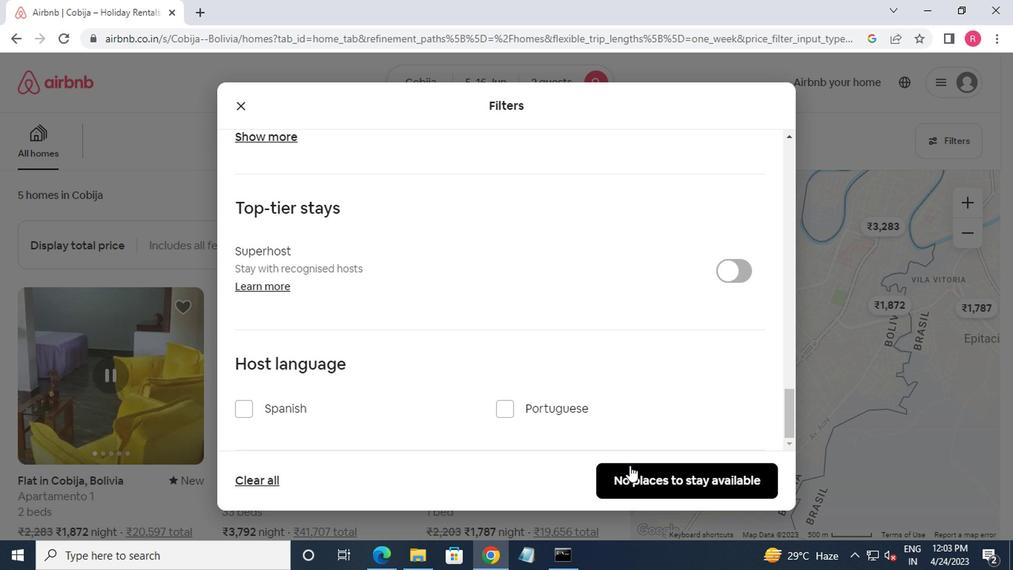 
Action: Mouse pressed left at (648, 475)
Screenshot: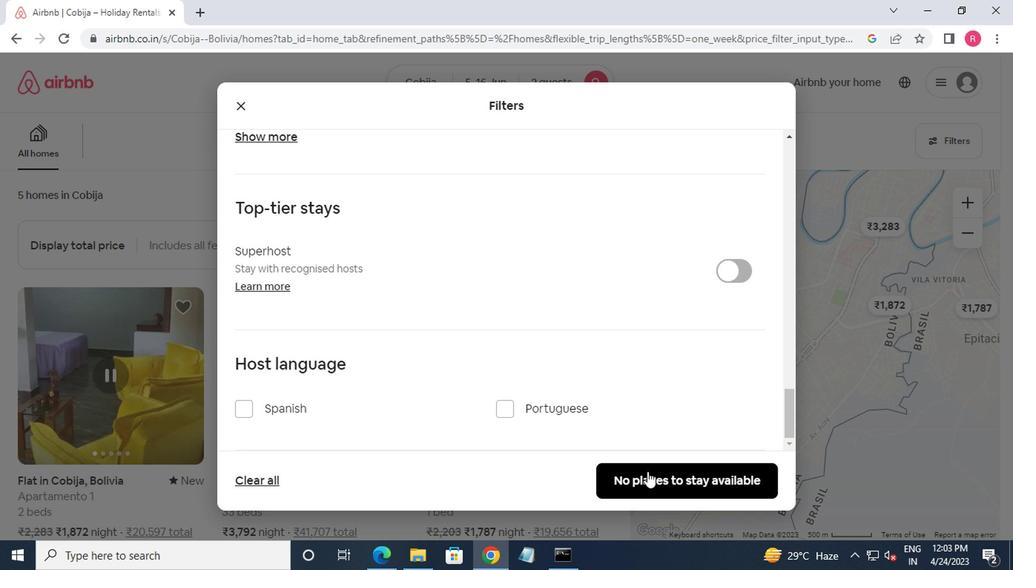 
Action: Mouse moved to (648, 471)
Screenshot: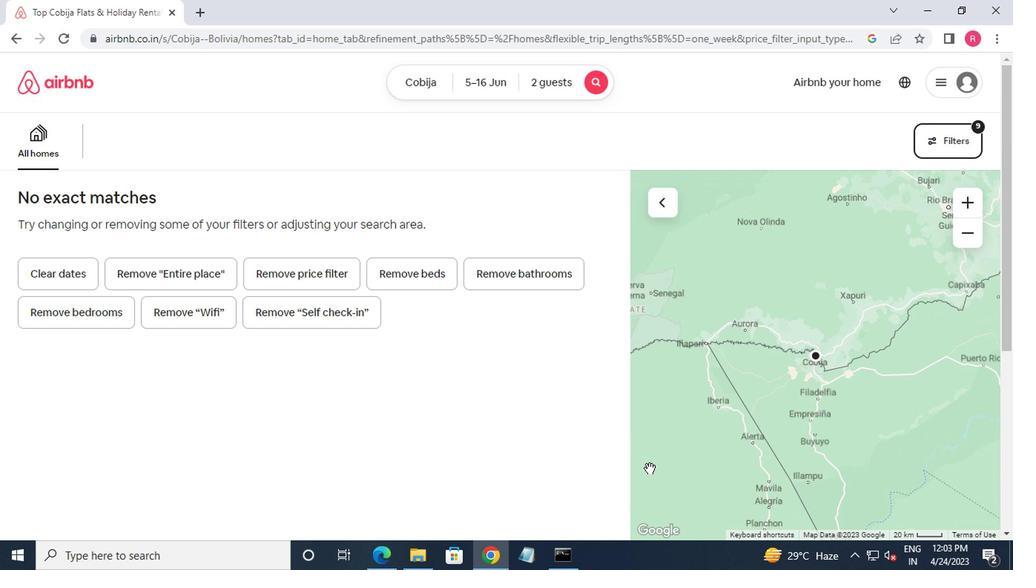 
